 Task: Select a due date automation when advanced on, 2 days after a card is due add dates not starting next week at 11:00 AM.
Action: Mouse moved to (1385, 107)
Screenshot: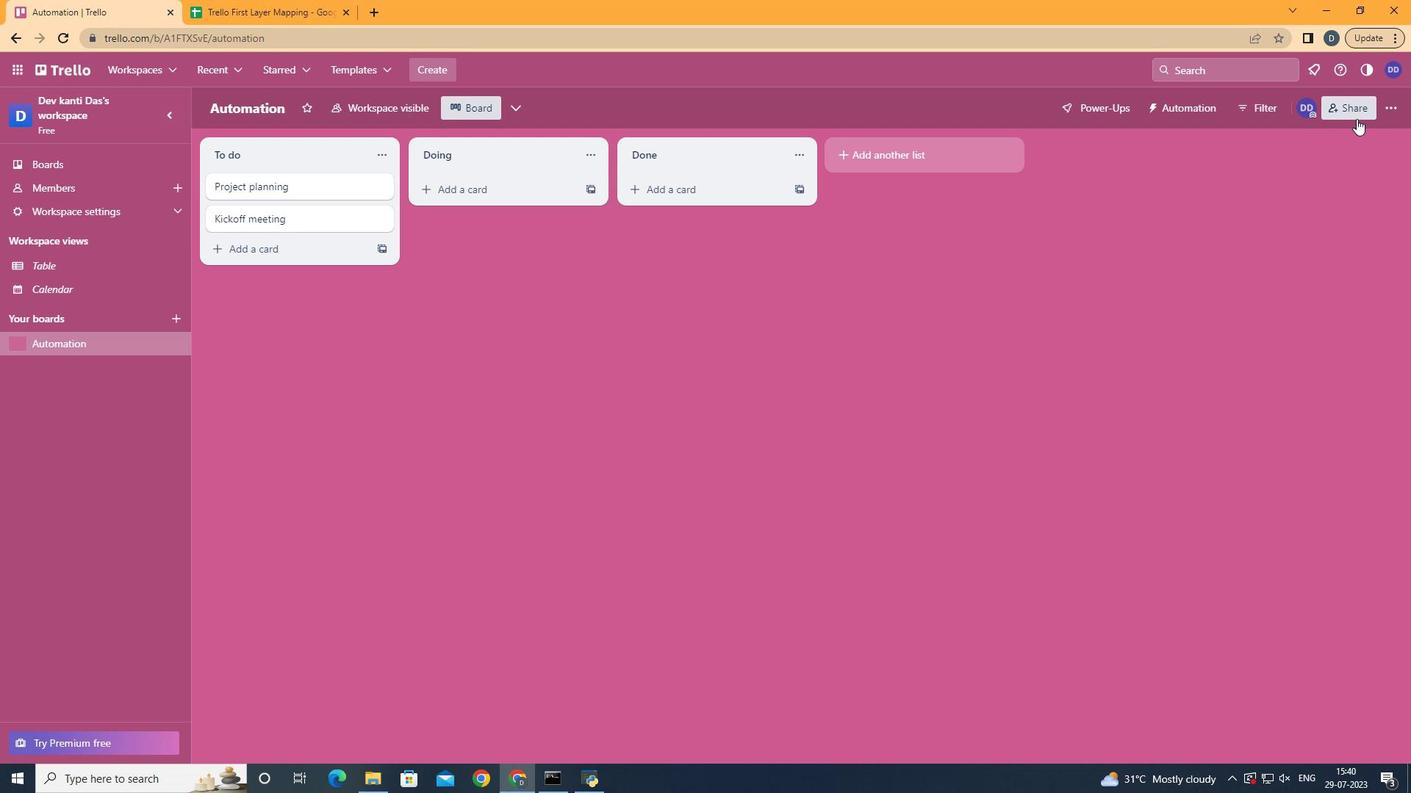 
Action: Mouse pressed left at (1385, 107)
Screenshot: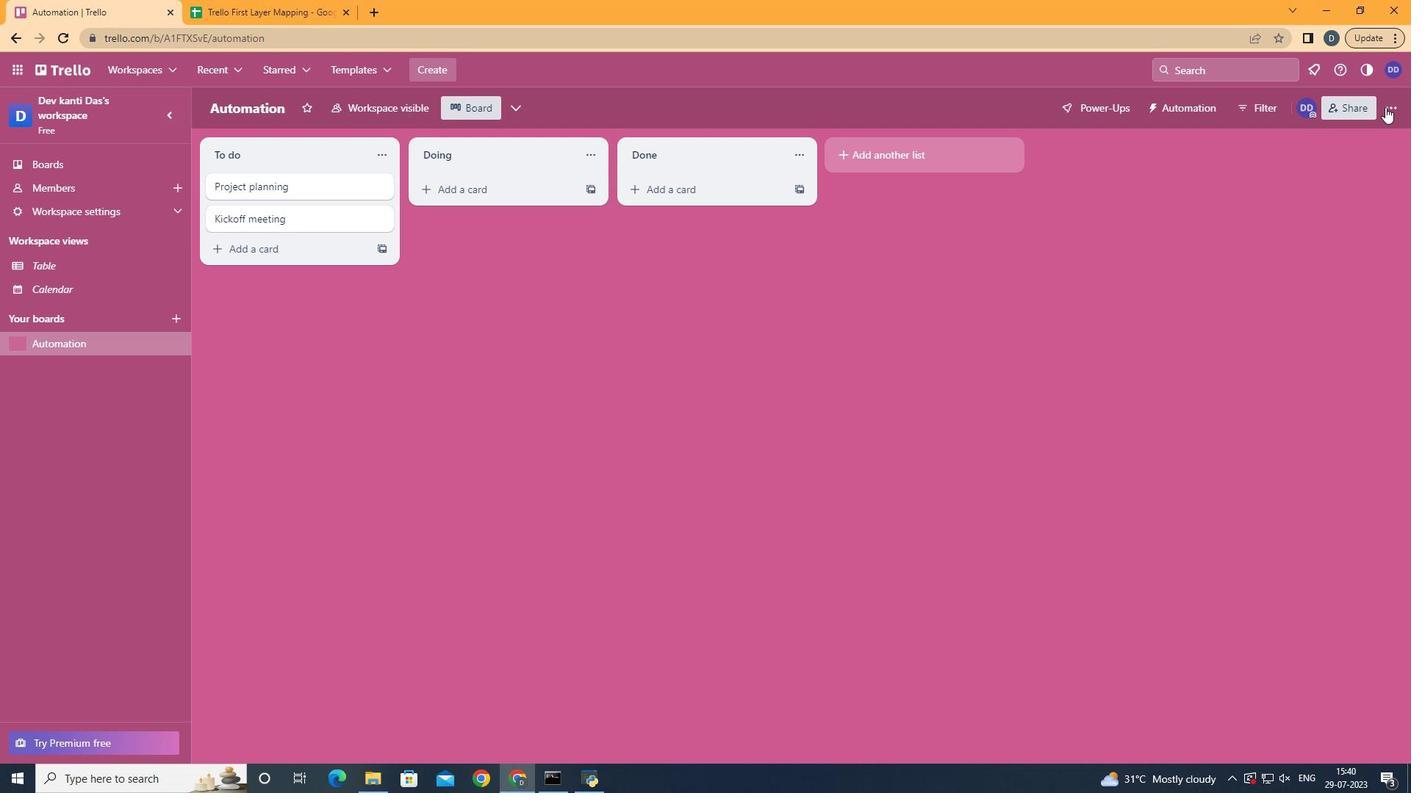 
Action: Mouse moved to (1297, 315)
Screenshot: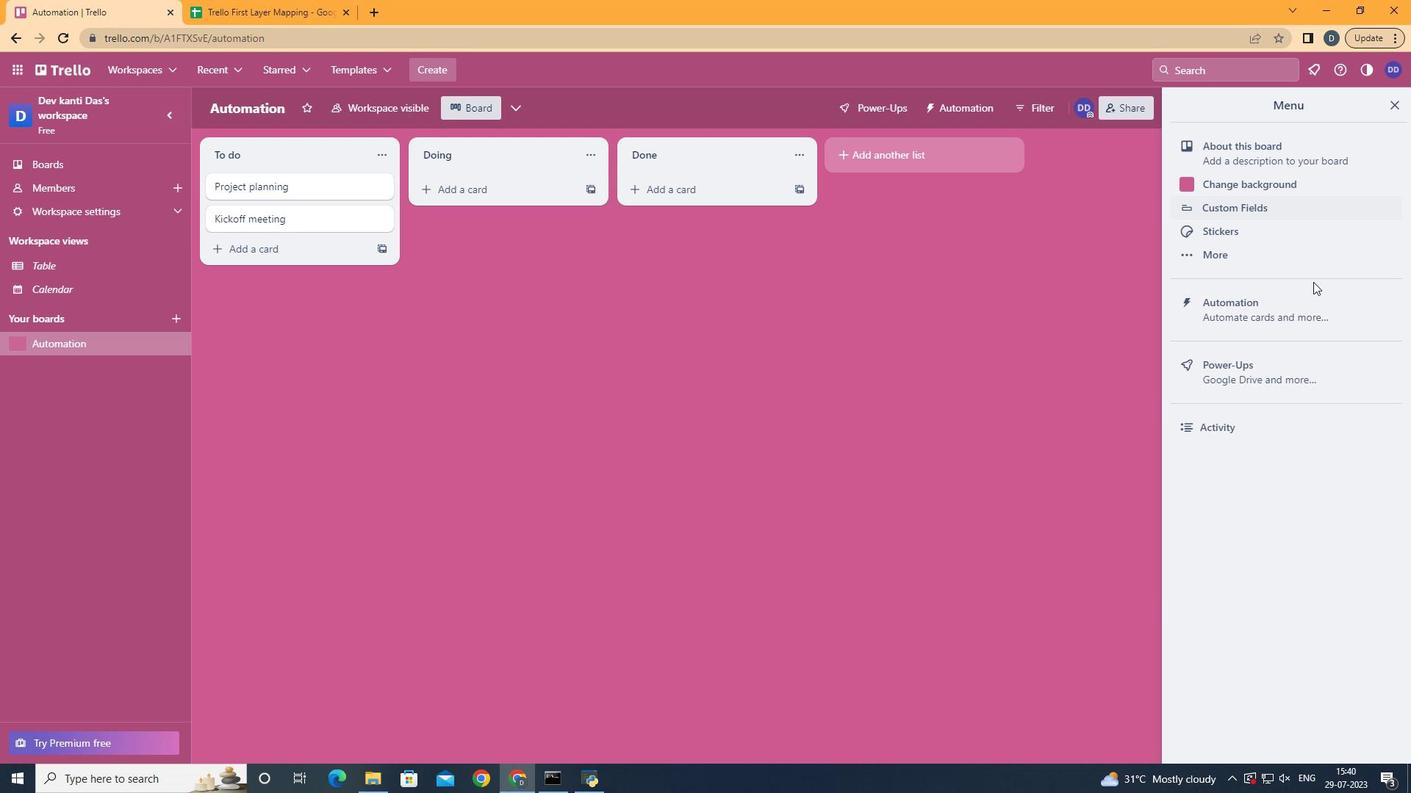 
Action: Mouse pressed left at (1297, 315)
Screenshot: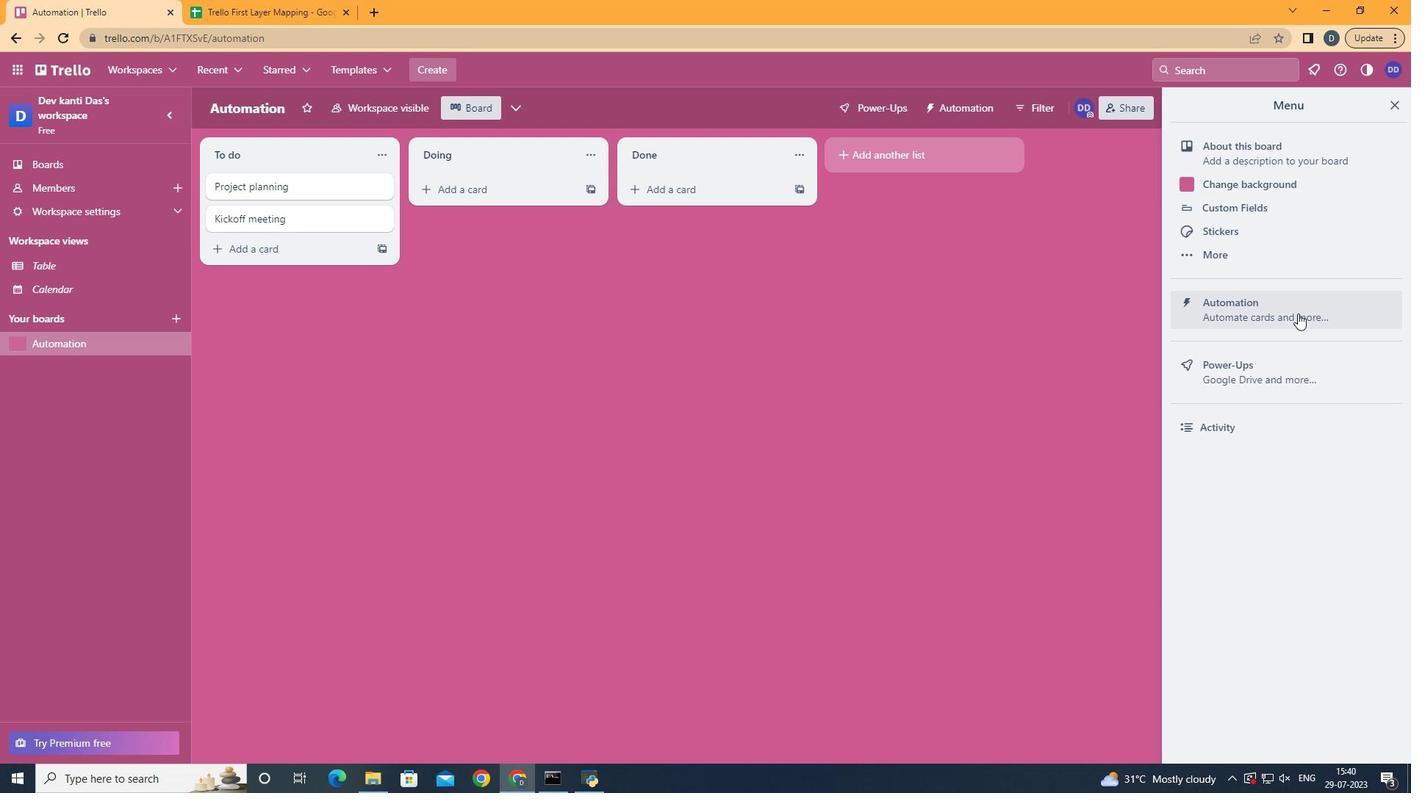 
Action: Mouse moved to (232, 298)
Screenshot: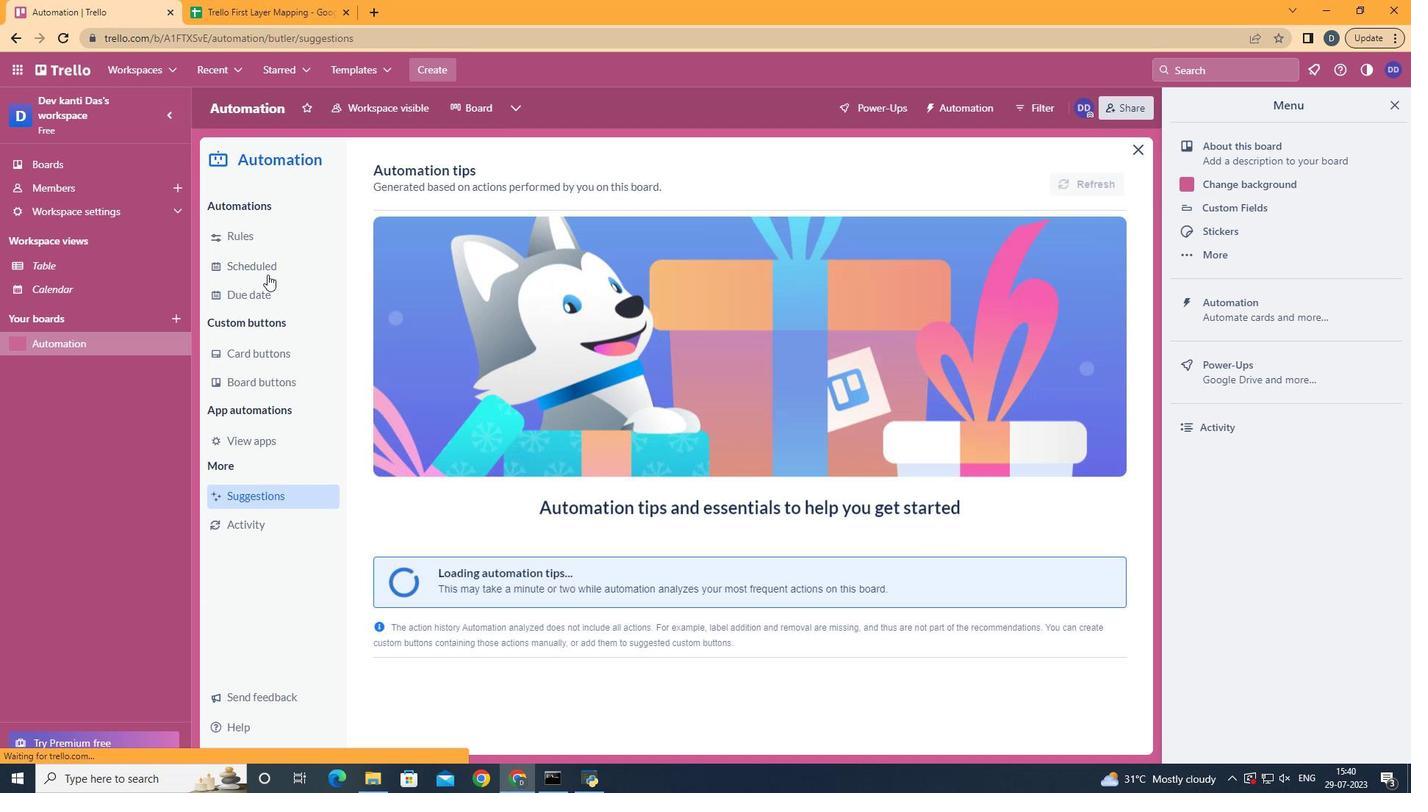 
Action: Mouse pressed left at (232, 298)
Screenshot: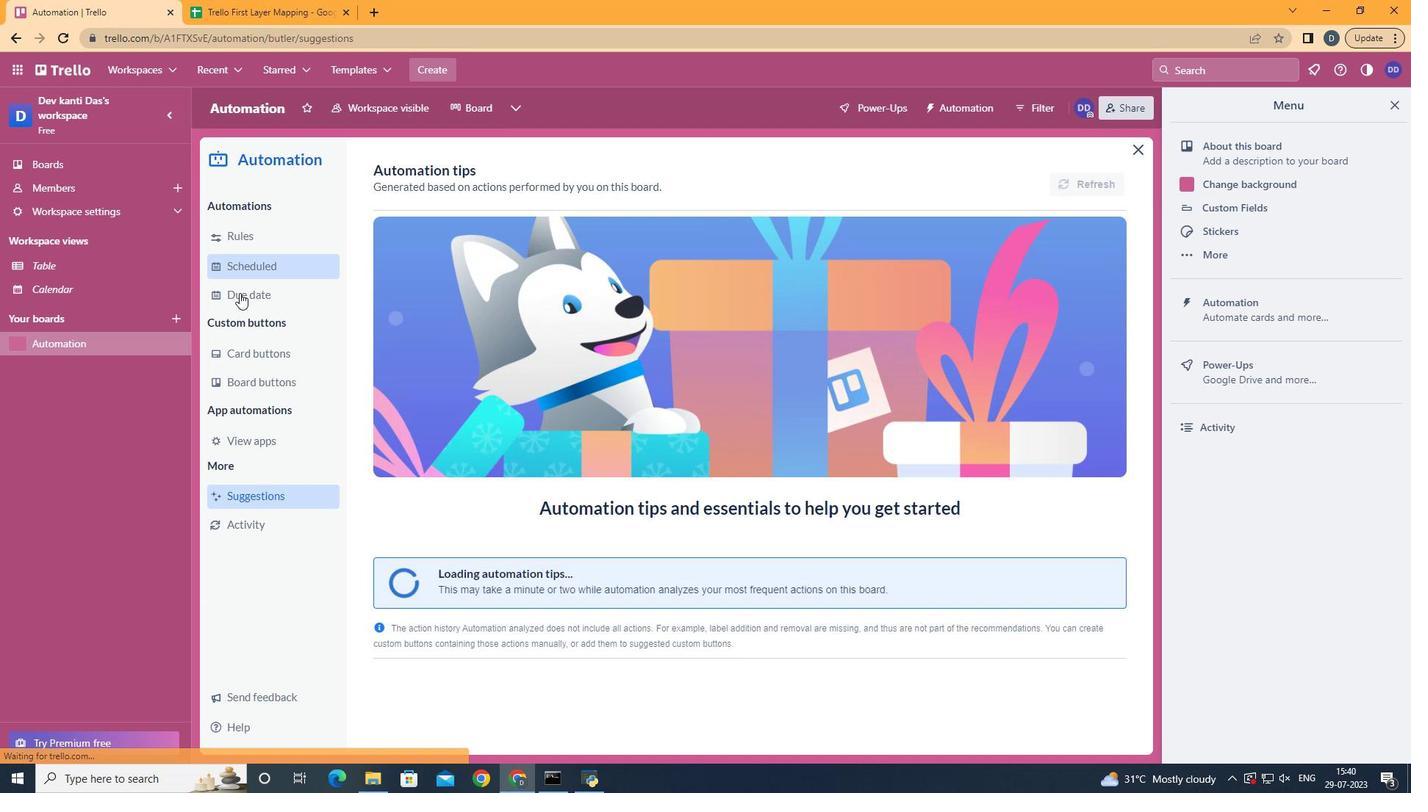 
Action: Mouse moved to (1048, 171)
Screenshot: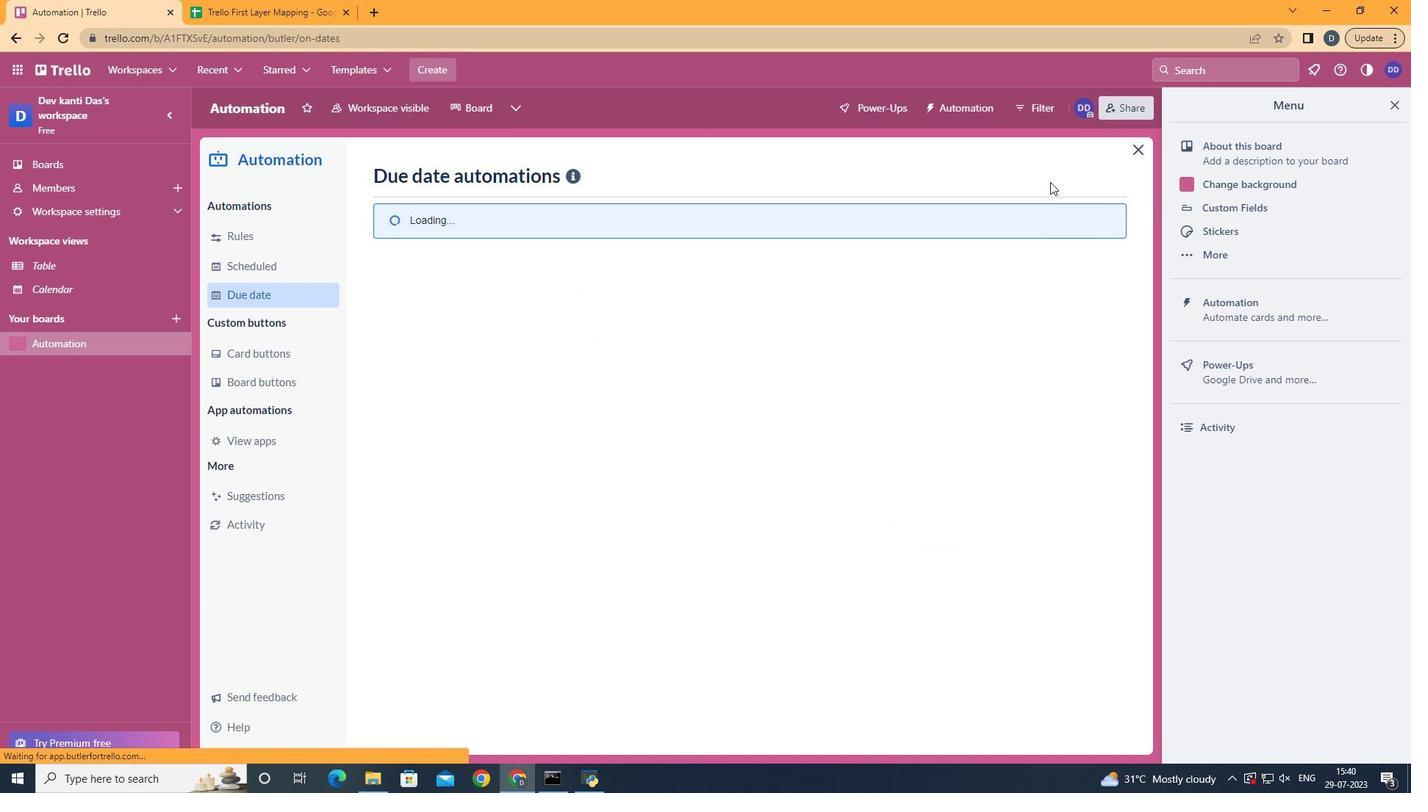 
Action: Mouse pressed left at (1048, 171)
Screenshot: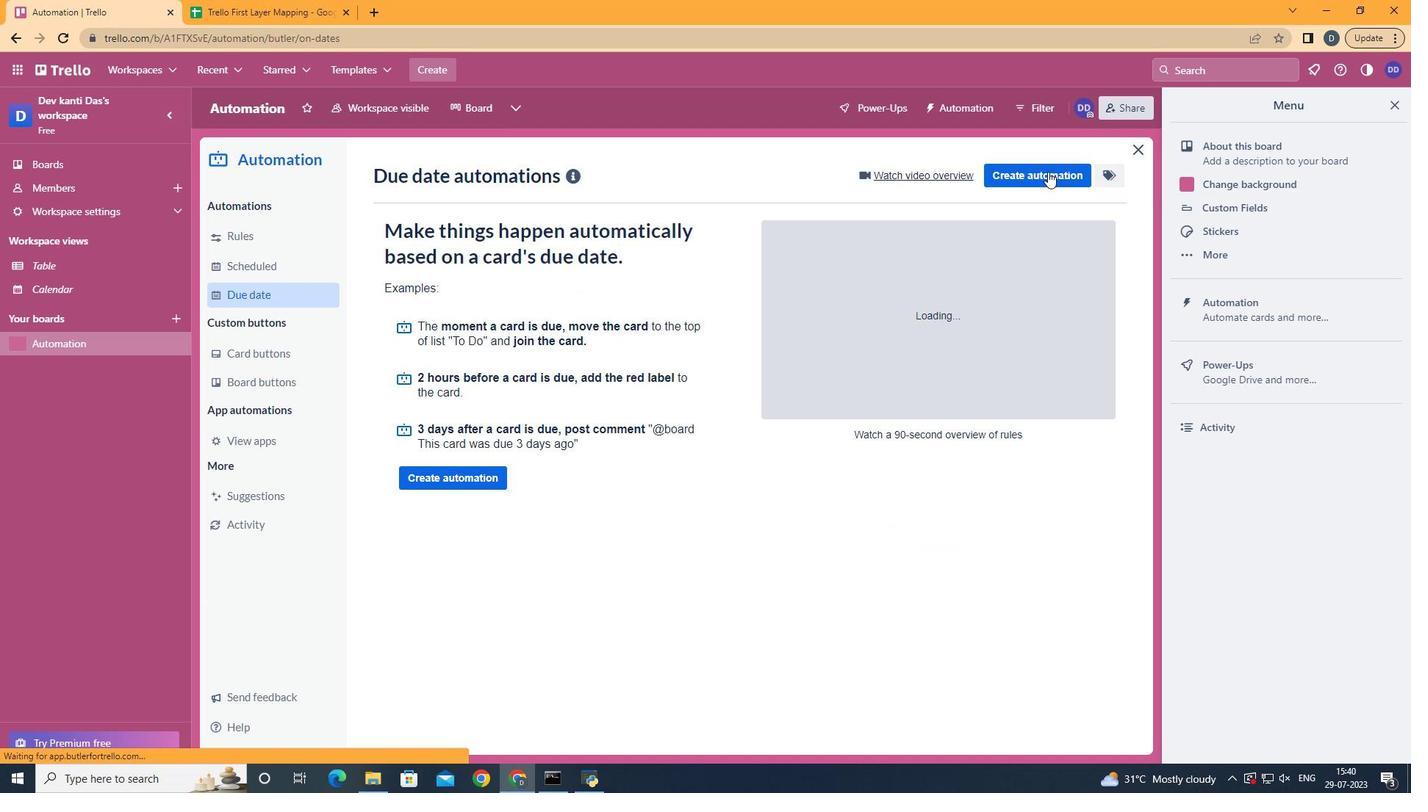 
Action: Mouse moved to (816, 307)
Screenshot: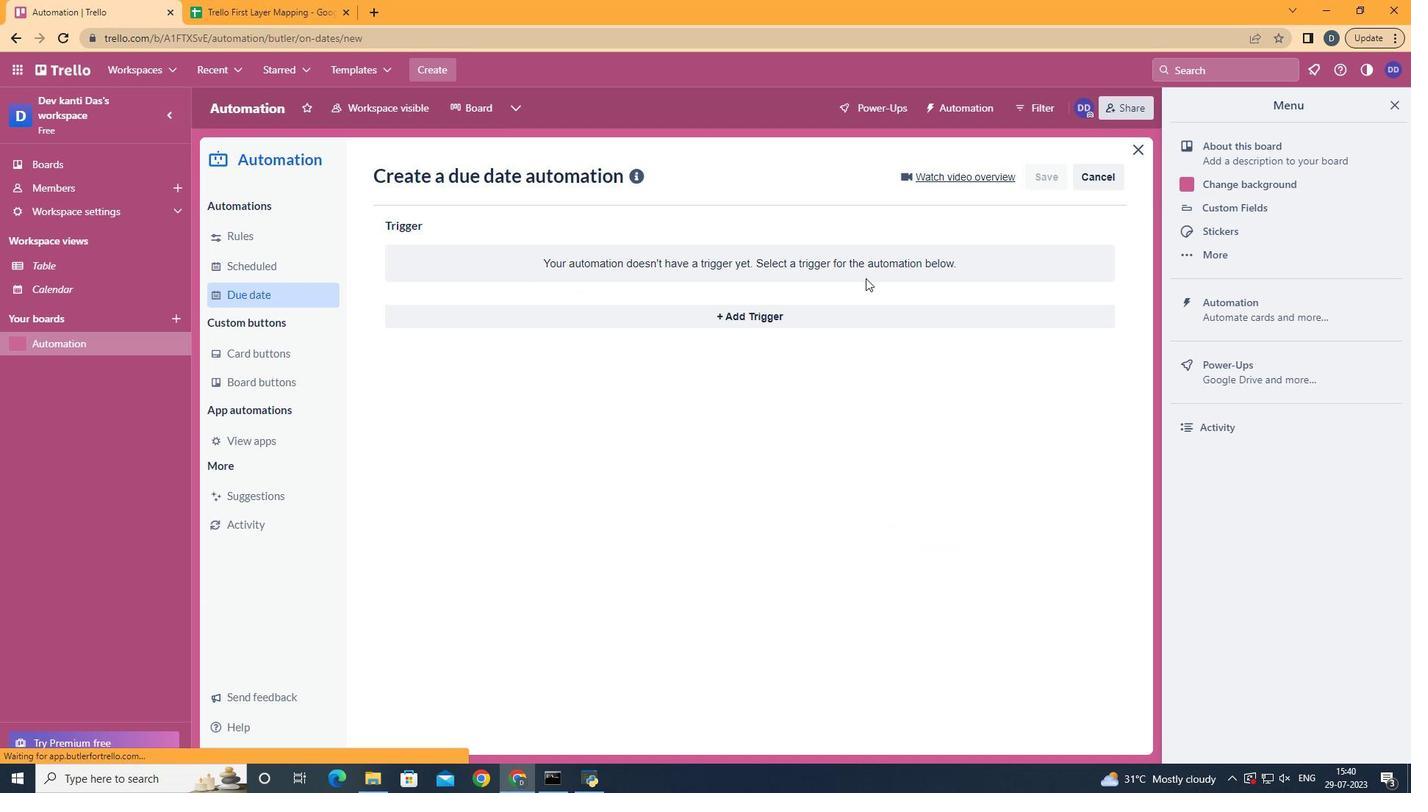 
Action: Mouse pressed left at (816, 307)
Screenshot: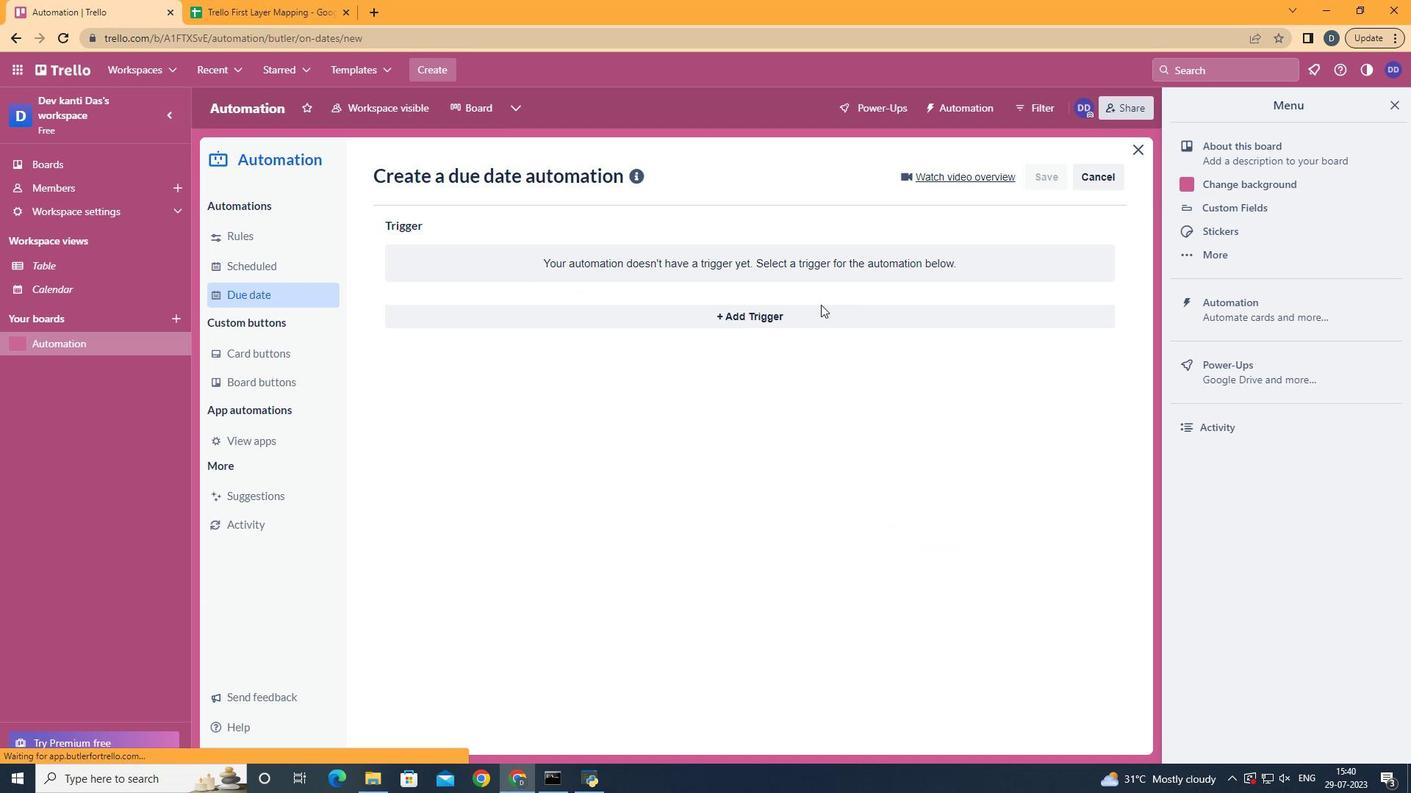 
Action: Mouse moved to (522, 600)
Screenshot: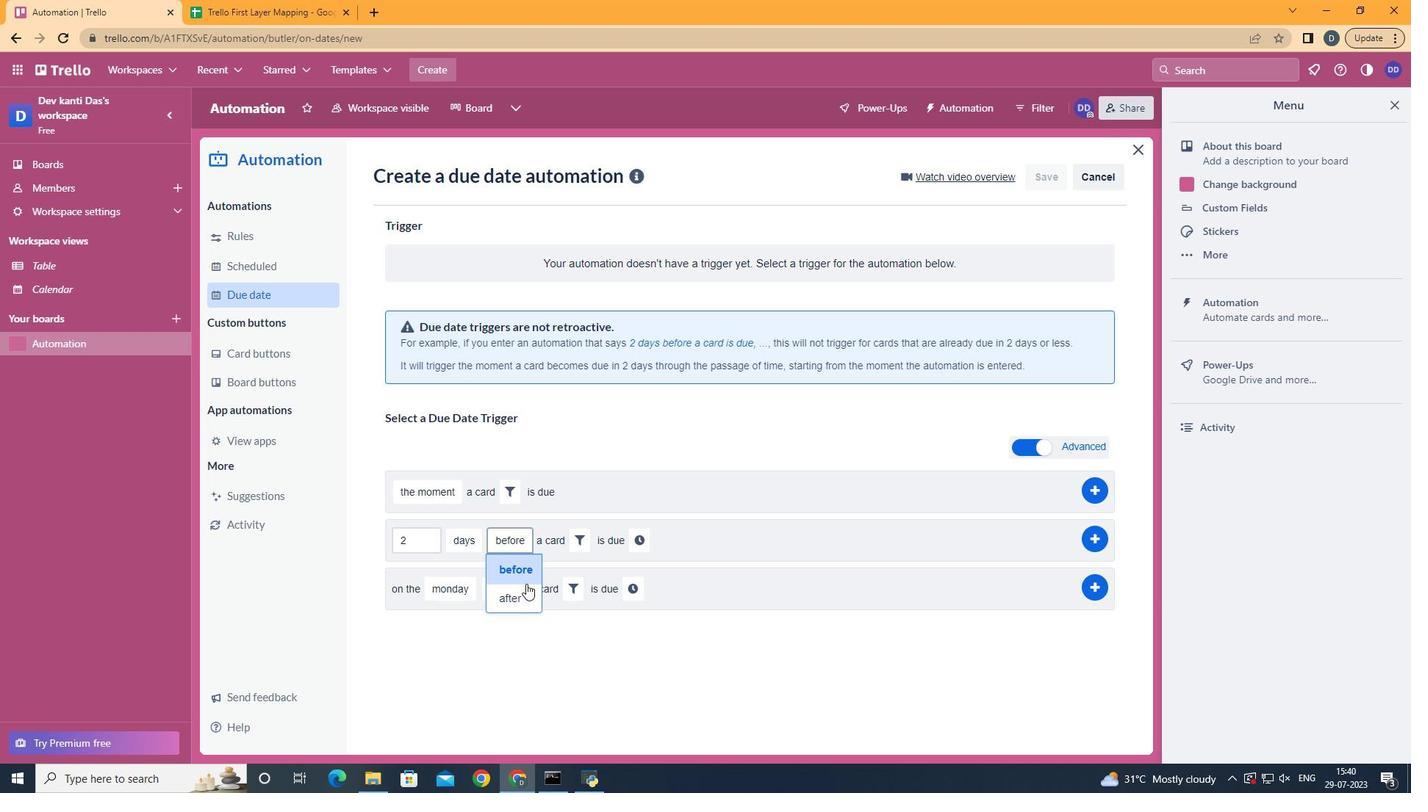 
Action: Mouse pressed left at (522, 600)
Screenshot: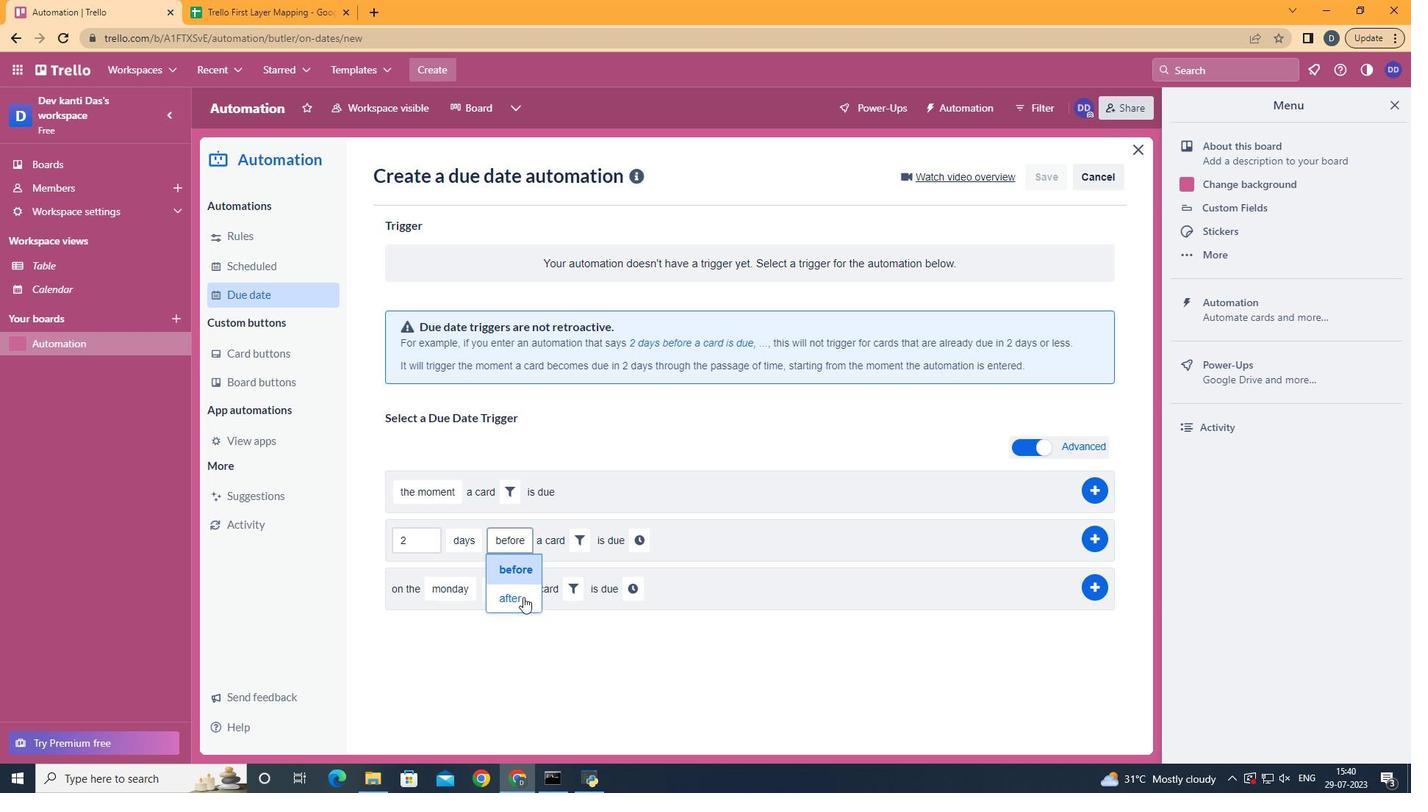 
Action: Mouse moved to (579, 540)
Screenshot: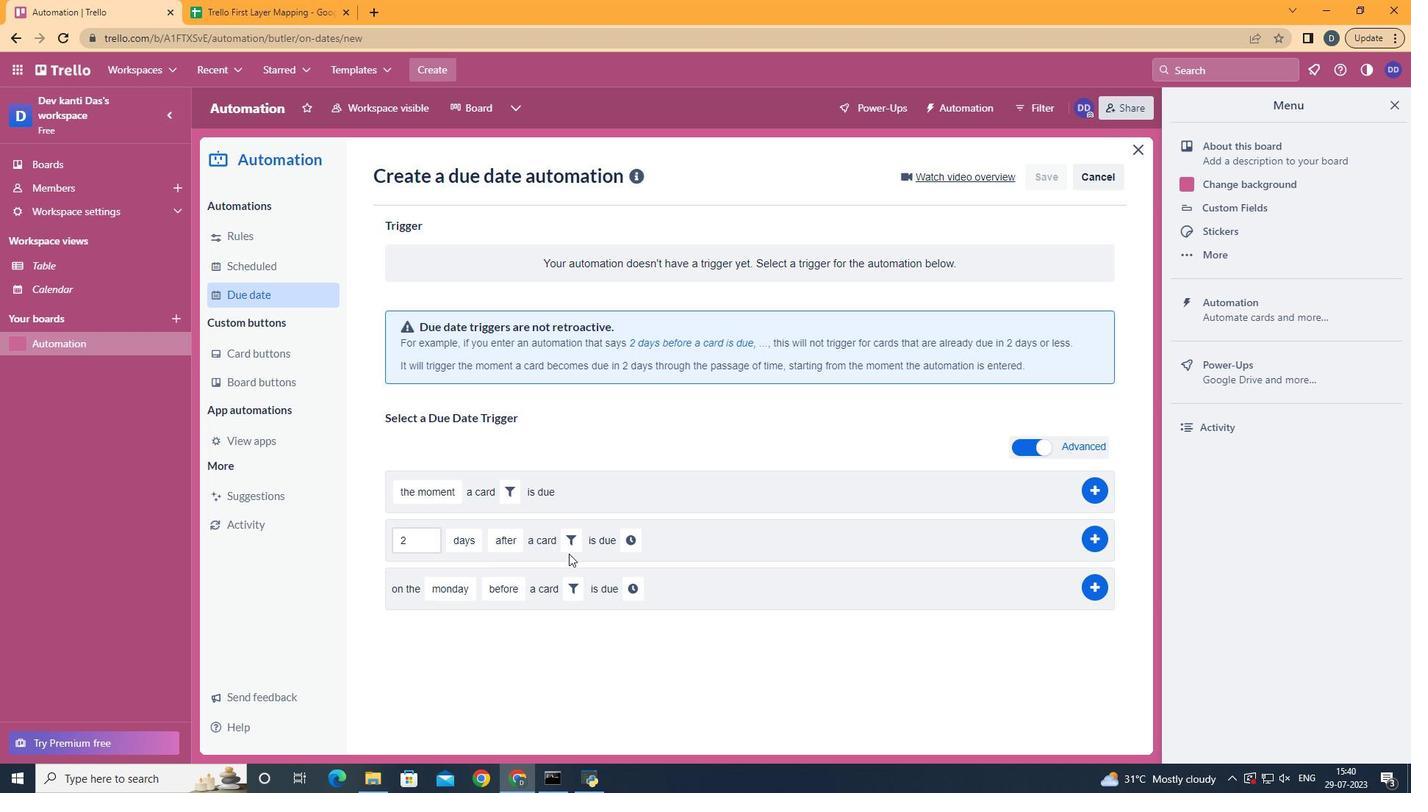 
Action: Mouse pressed left at (579, 540)
Screenshot: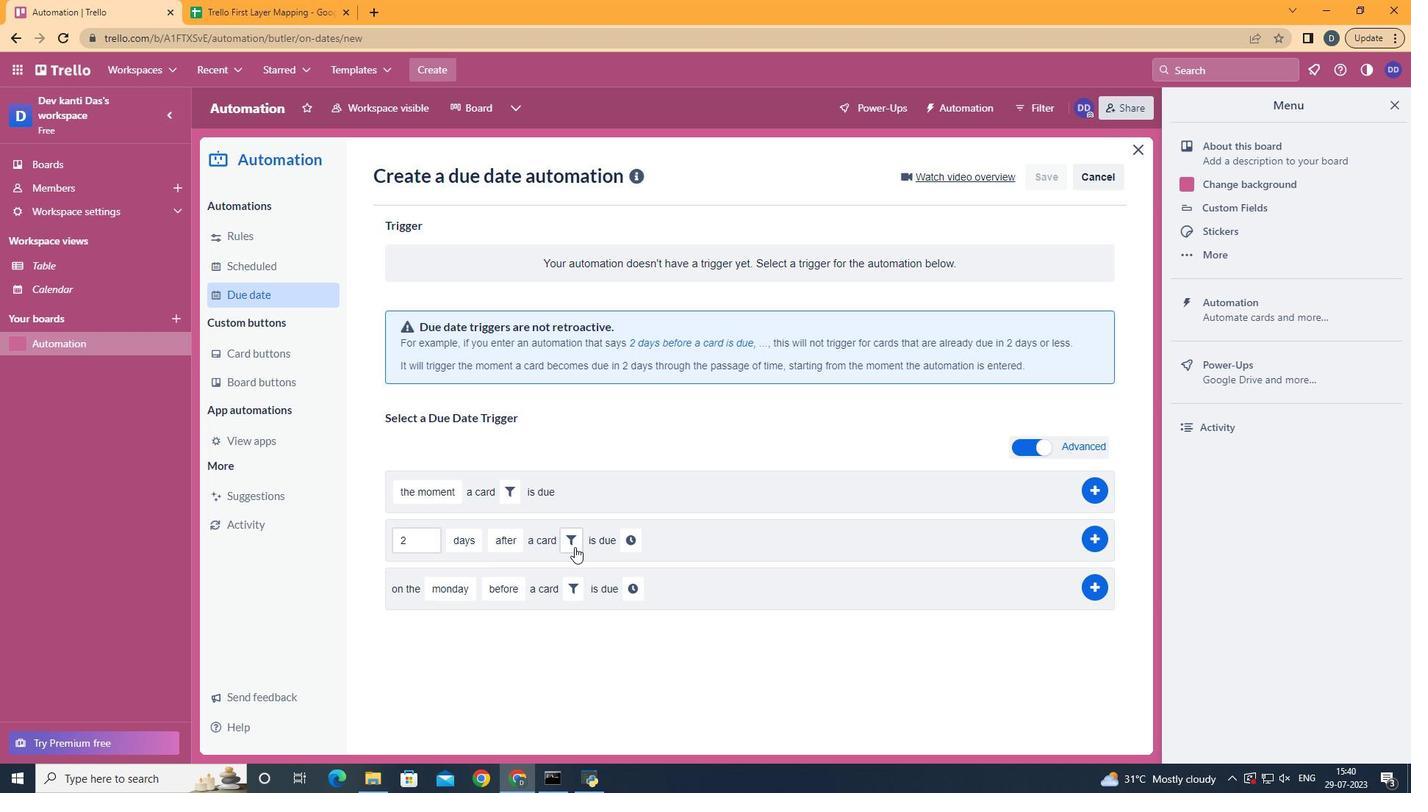 
Action: Mouse moved to (660, 587)
Screenshot: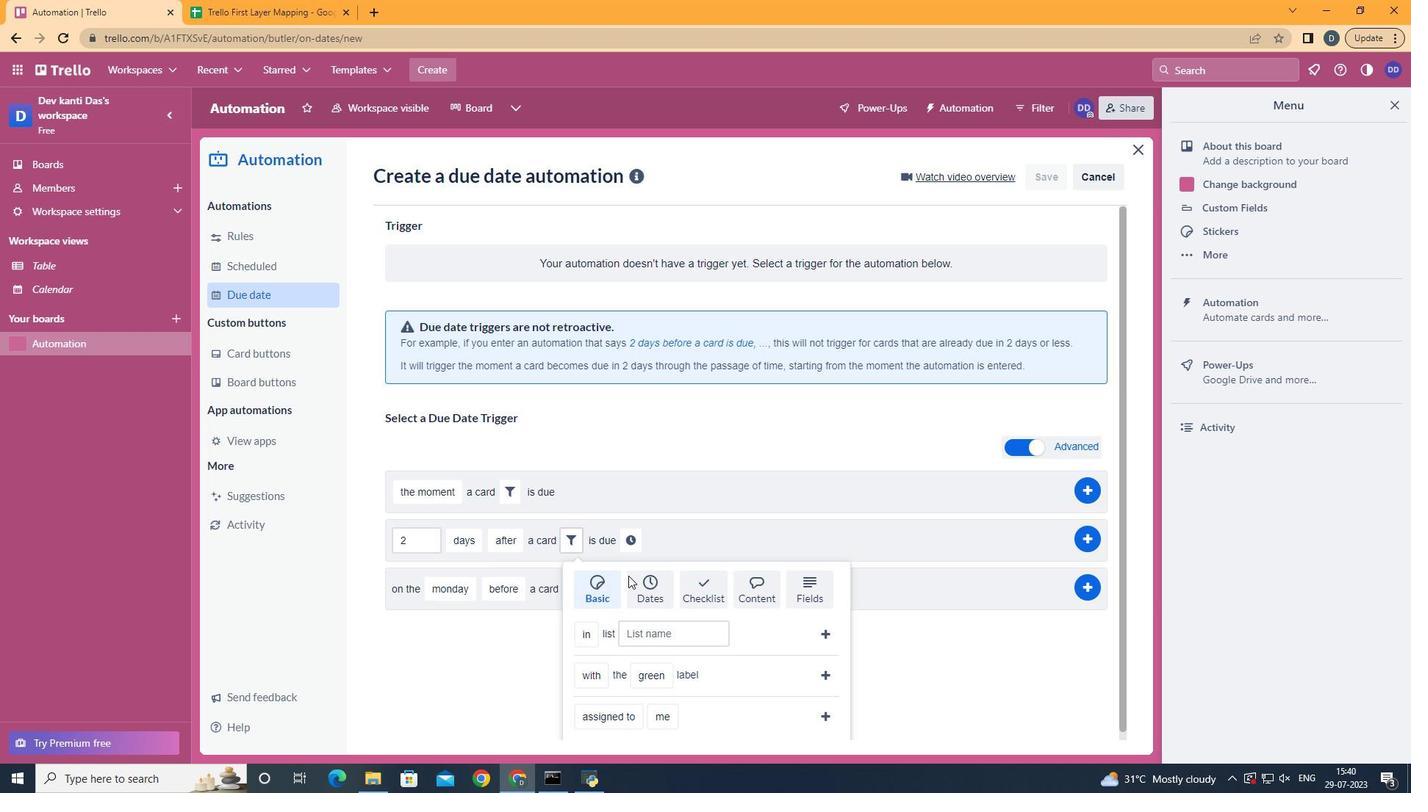
Action: Mouse pressed left at (660, 587)
Screenshot: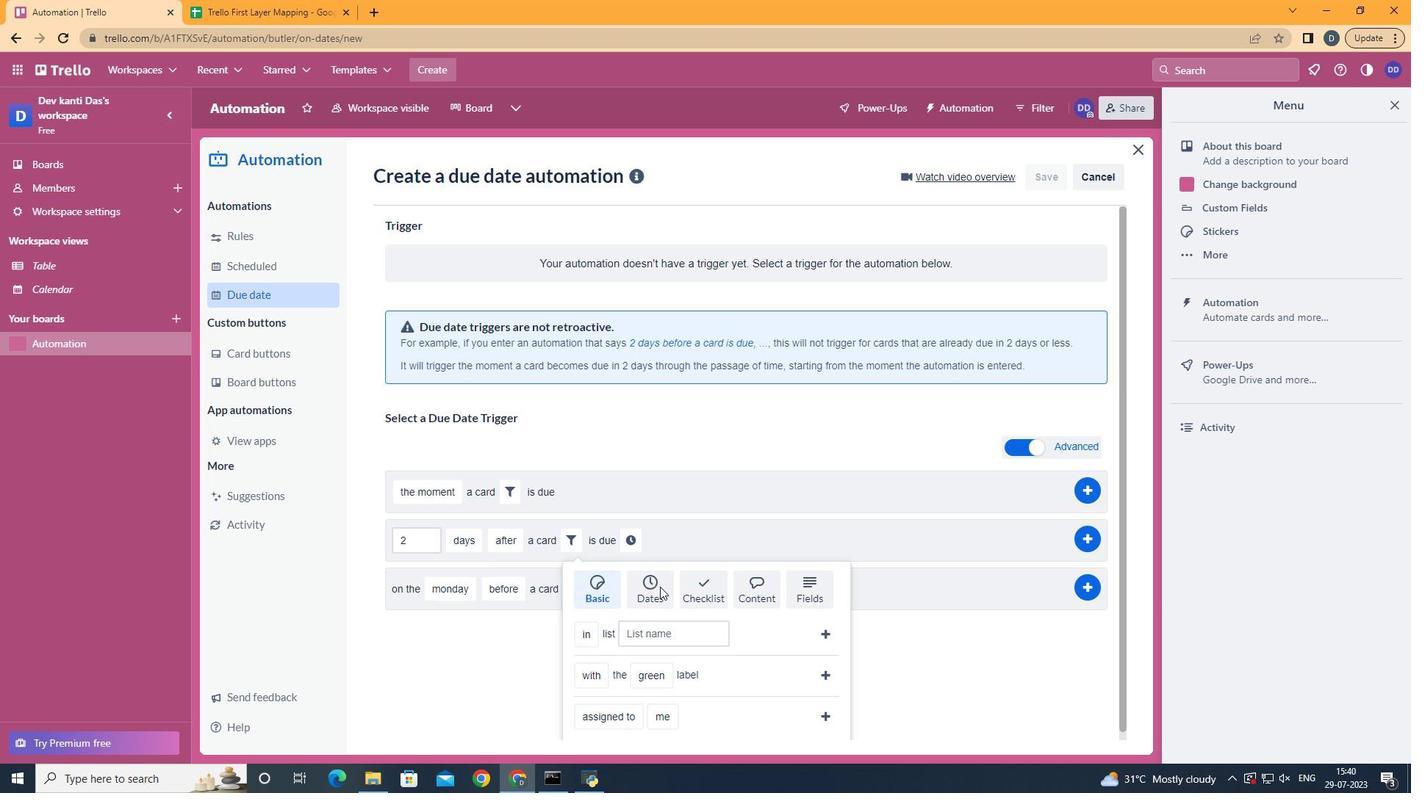 
Action: Mouse scrolled (660, 586) with delta (0, 0)
Screenshot: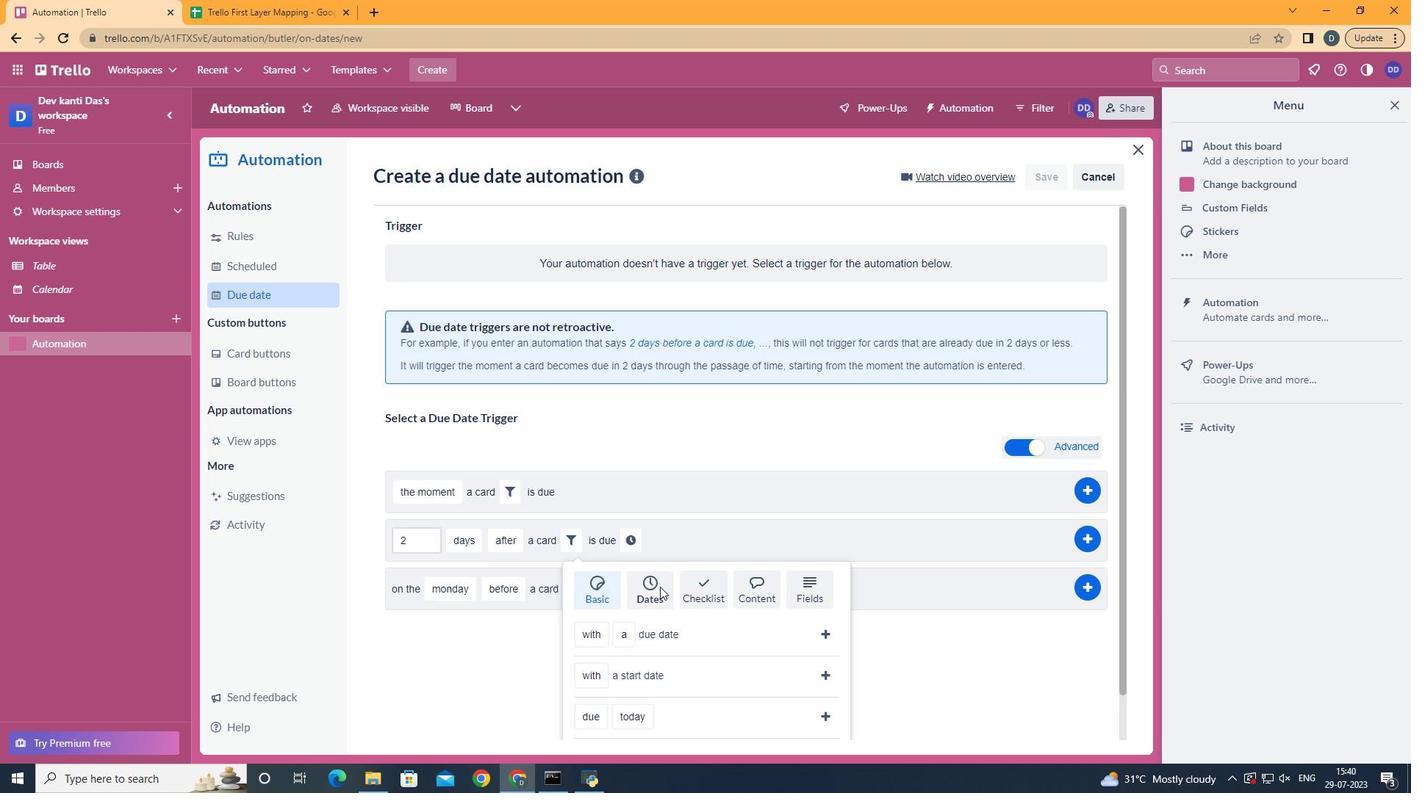 
Action: Mouse scrolled (660, 586) with delta (0, 0)
Screenshot: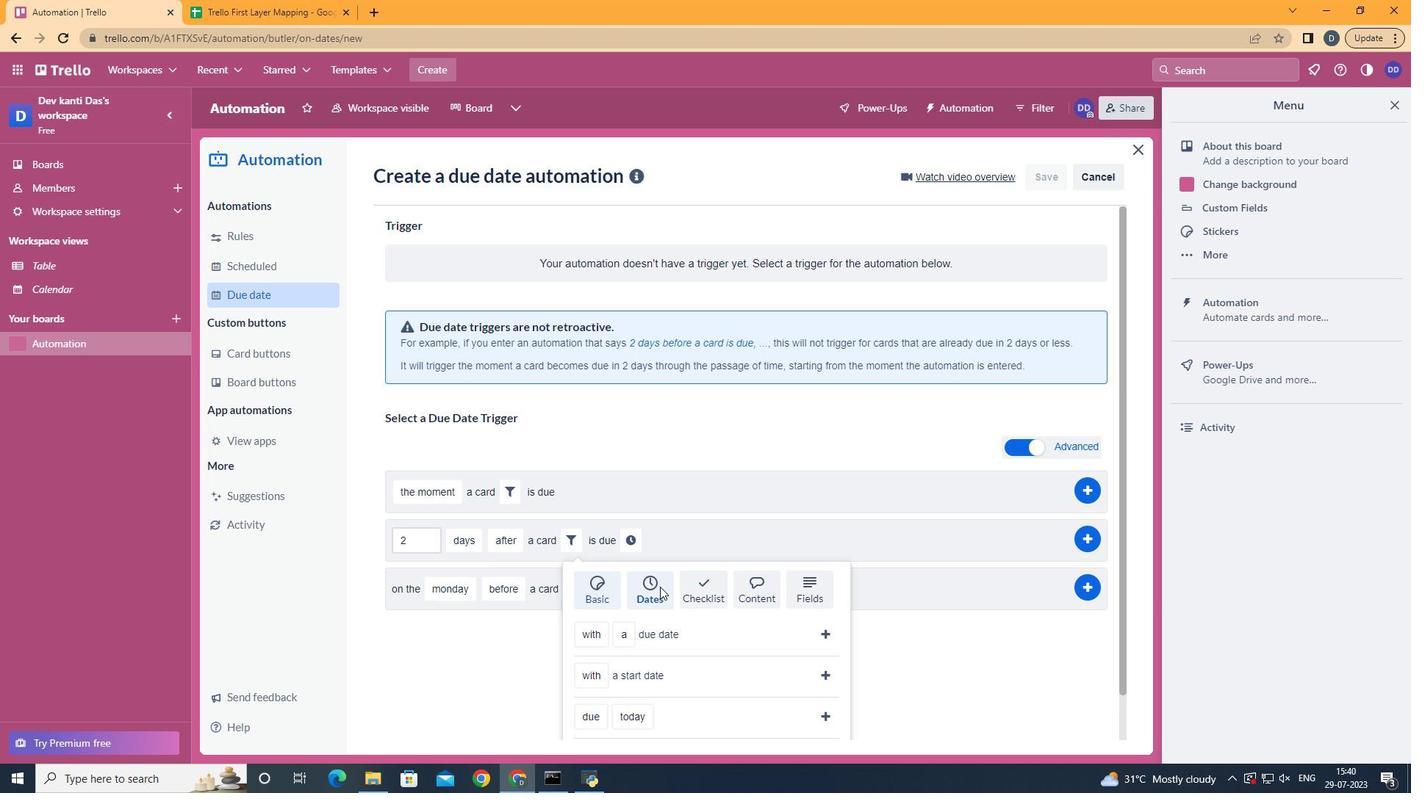 
Action: Mouse scrolled (660, 586) with delta (0, 0)
Screenshot: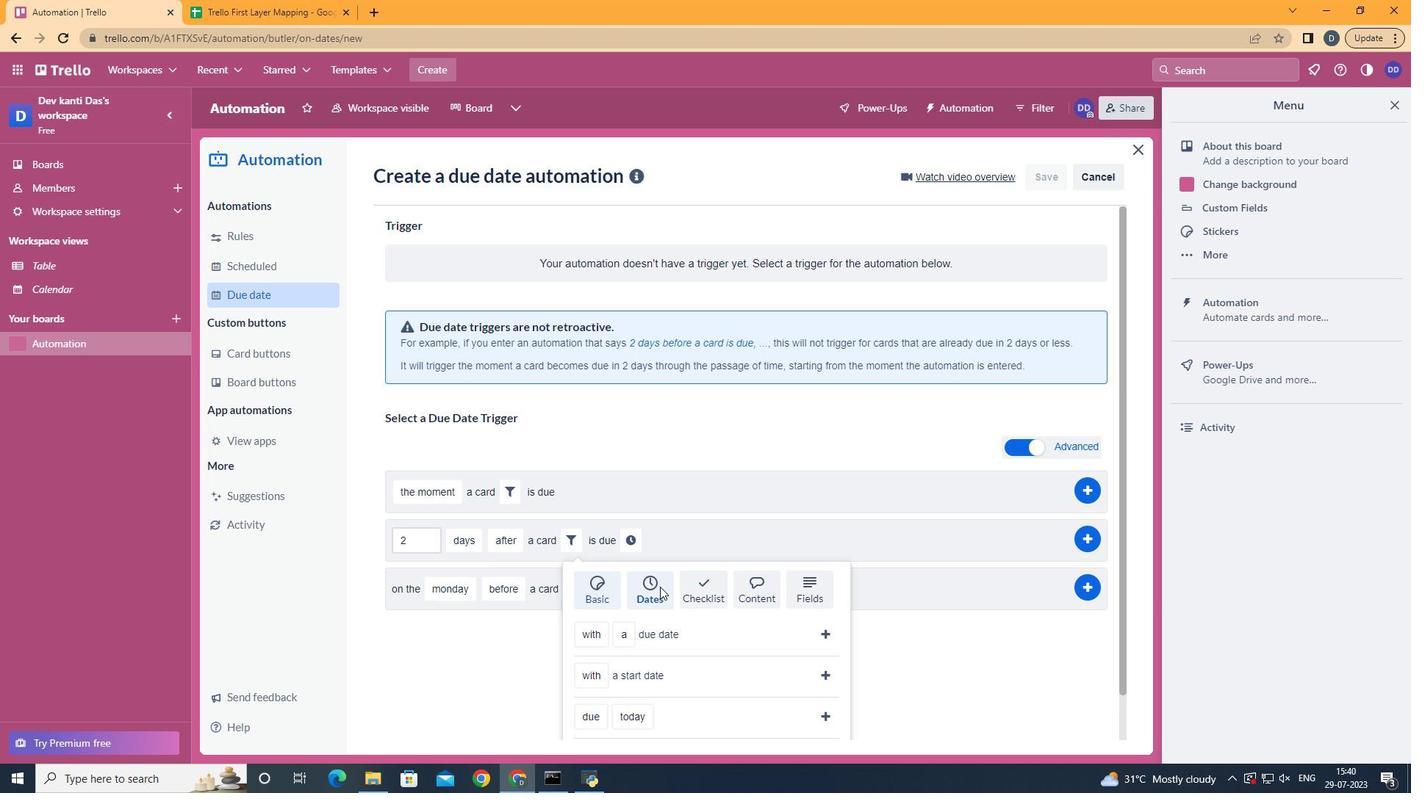 
Action: Mouse scrolled (660, 586) with delta (0, 0)
Screenshot: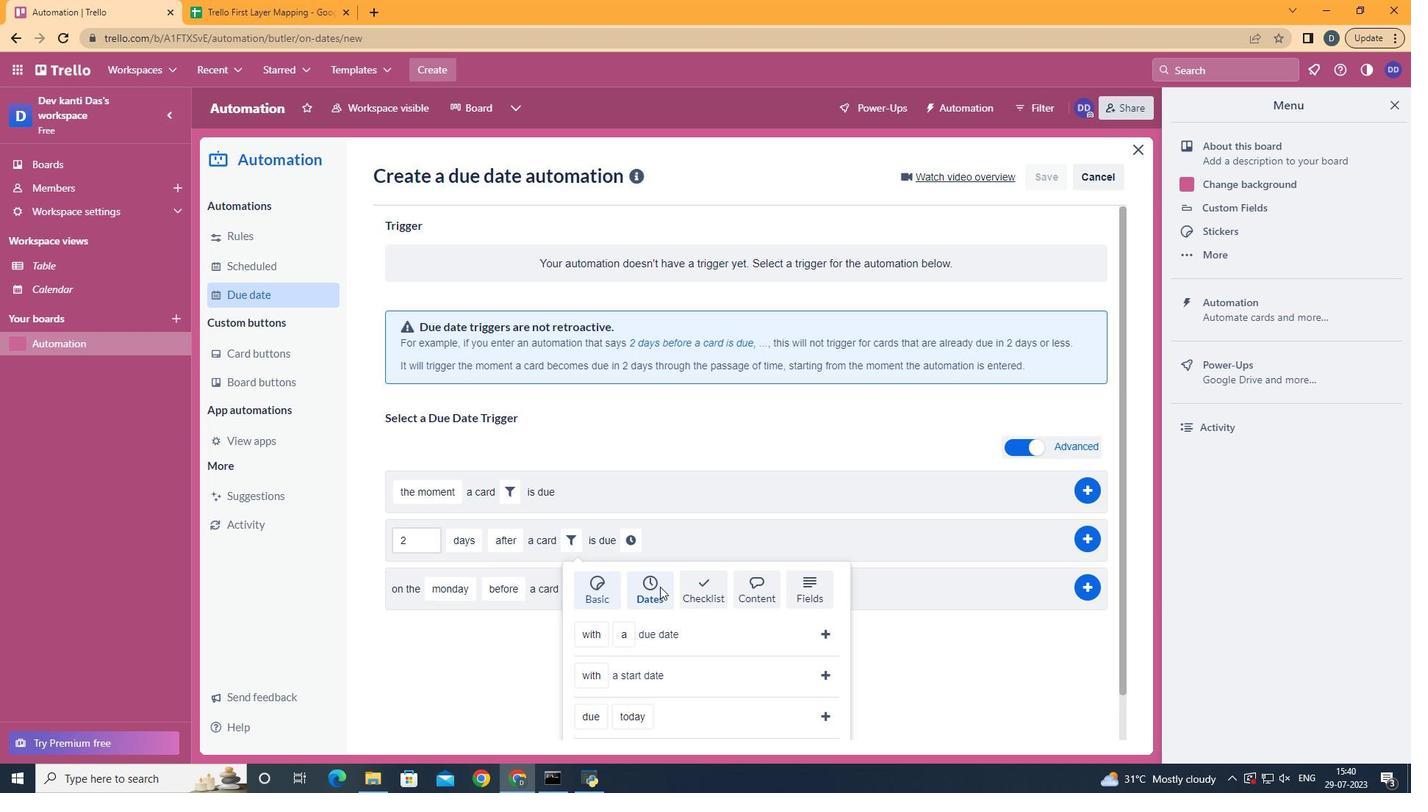 
Action: Mouse scrolled (660, 586) with delta (0, 0)
Screenshot: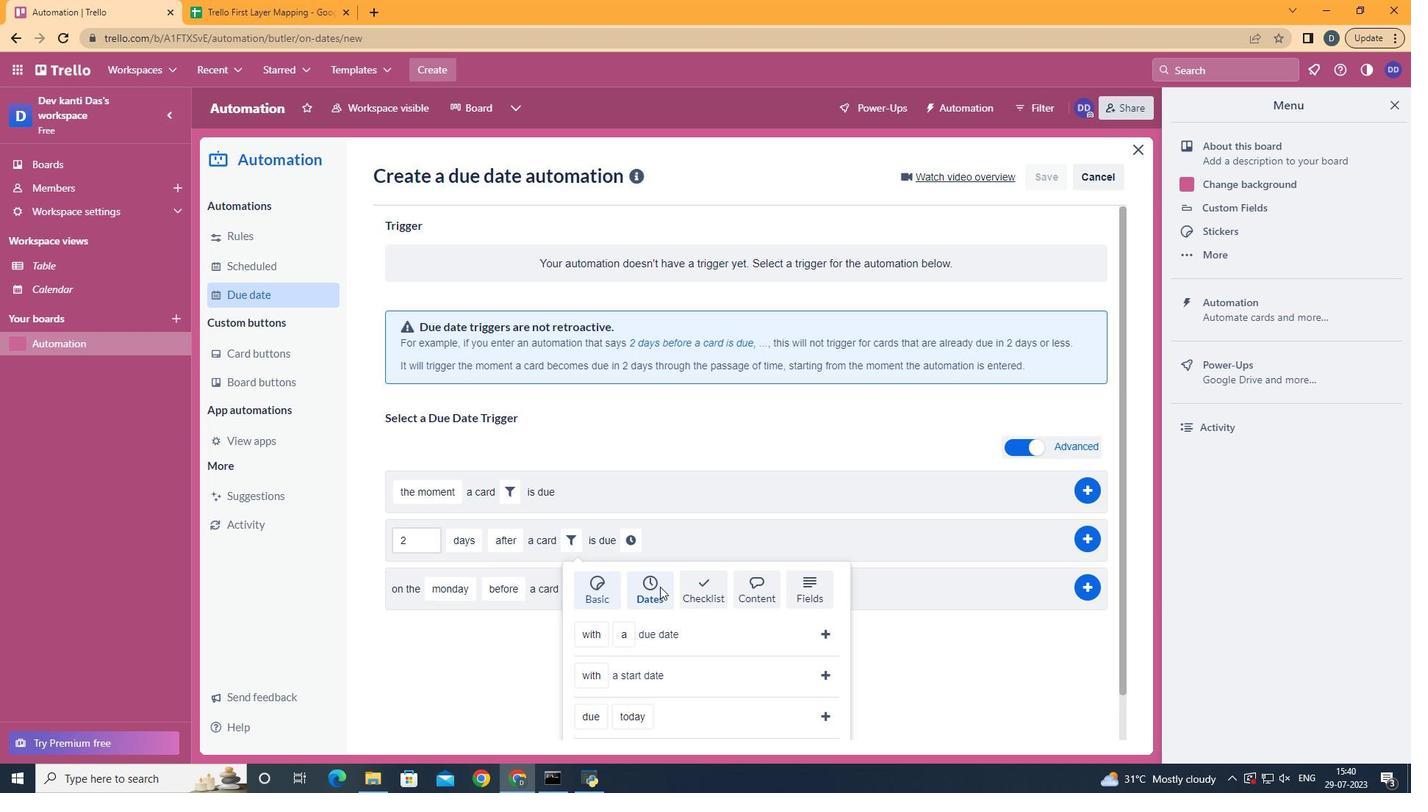 
Action: Mouse moved to (612, 647)
Screenshot: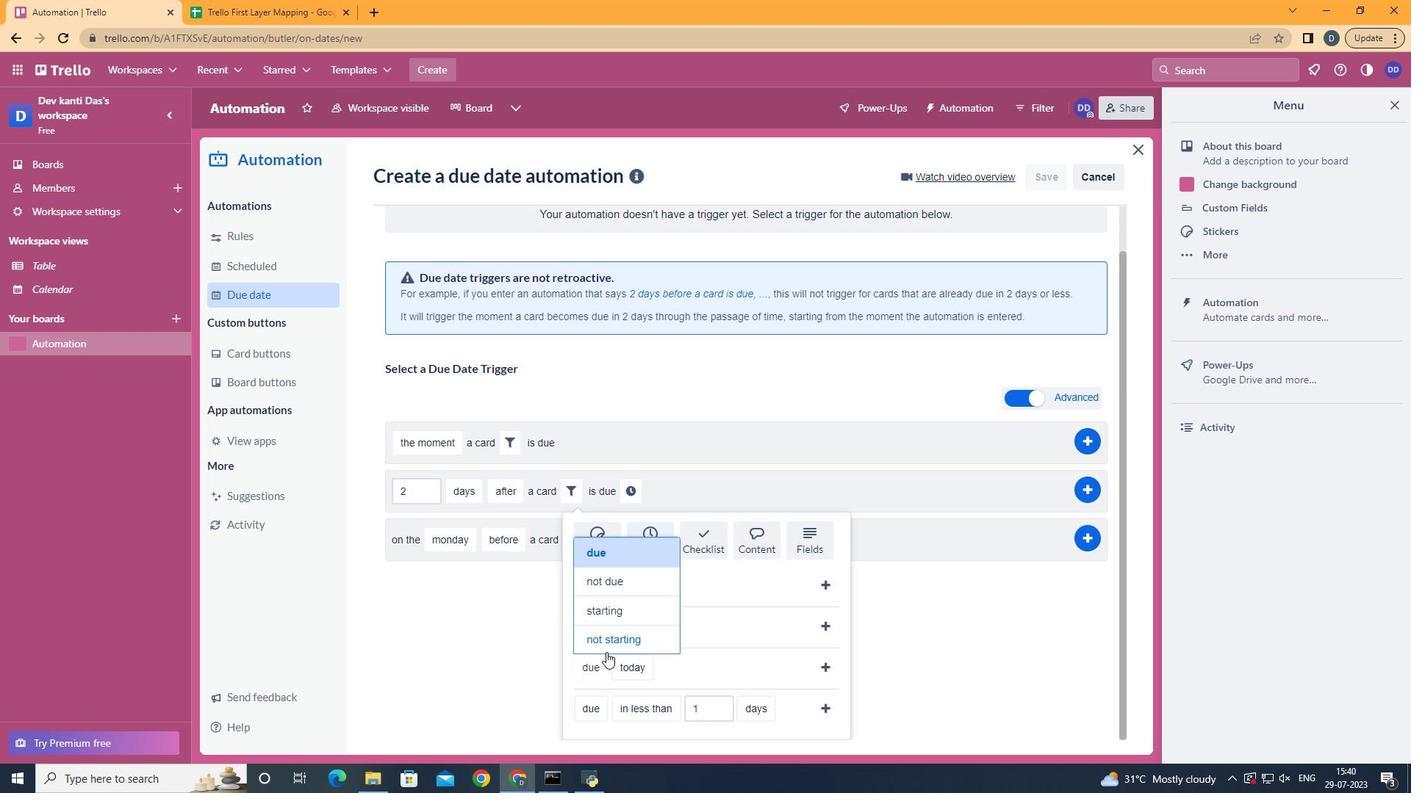 
Action: Mouse pressed left at (612, 647)
Screenshot: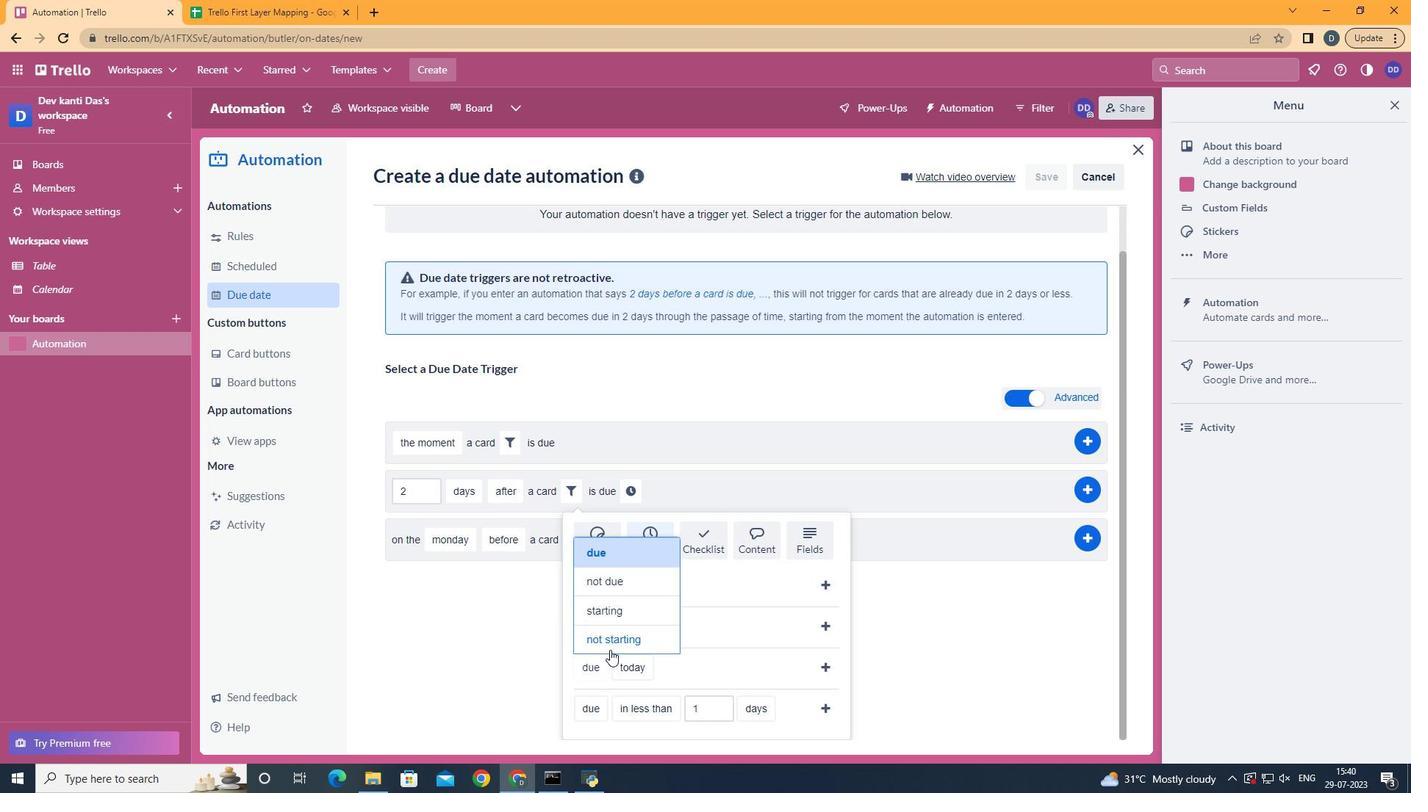 
Action: Mouse moved to (666, 673)
Screenshot: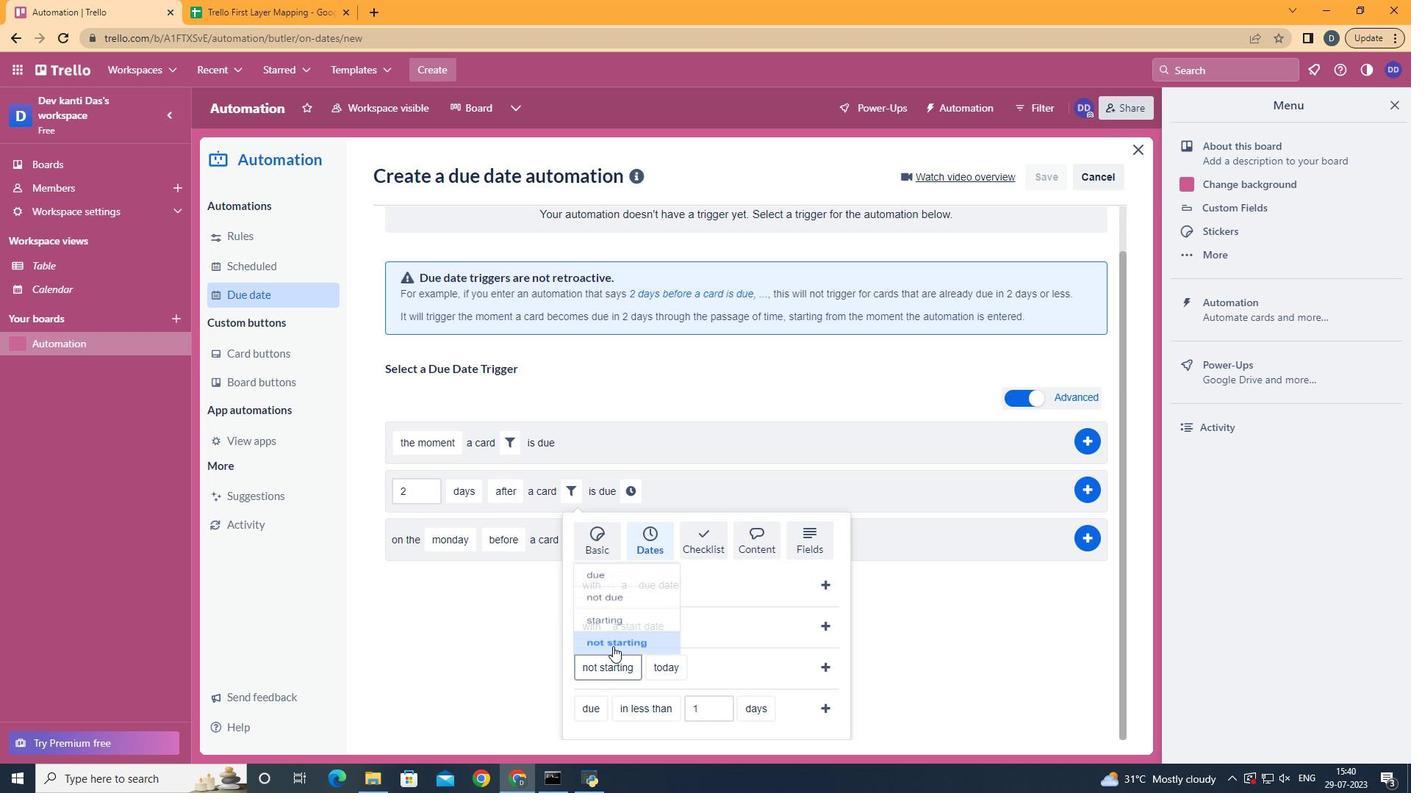 
Action: Mouse pressed left at (666, 673)
Screenshot: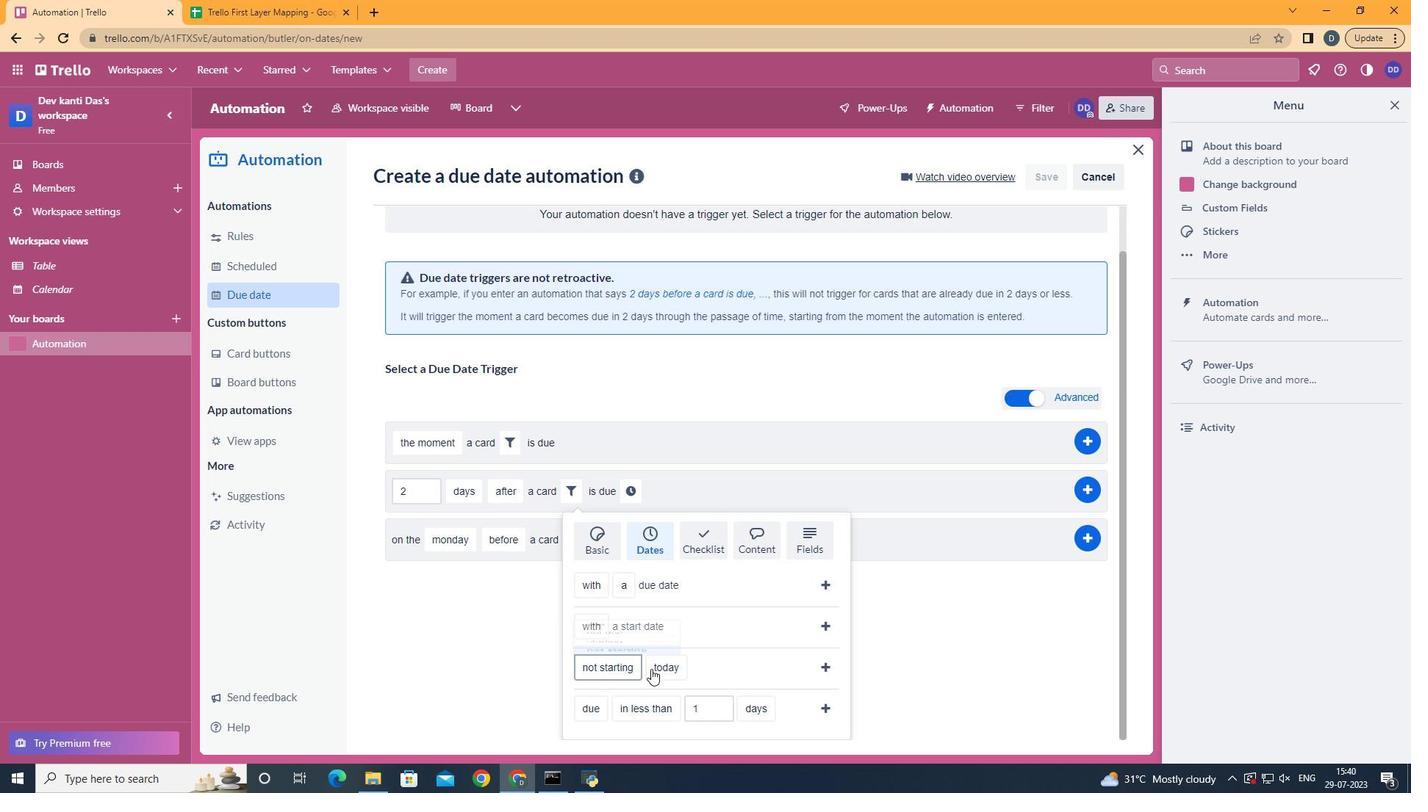 
Action: Mouse moved to (696, 584)
Screenshot: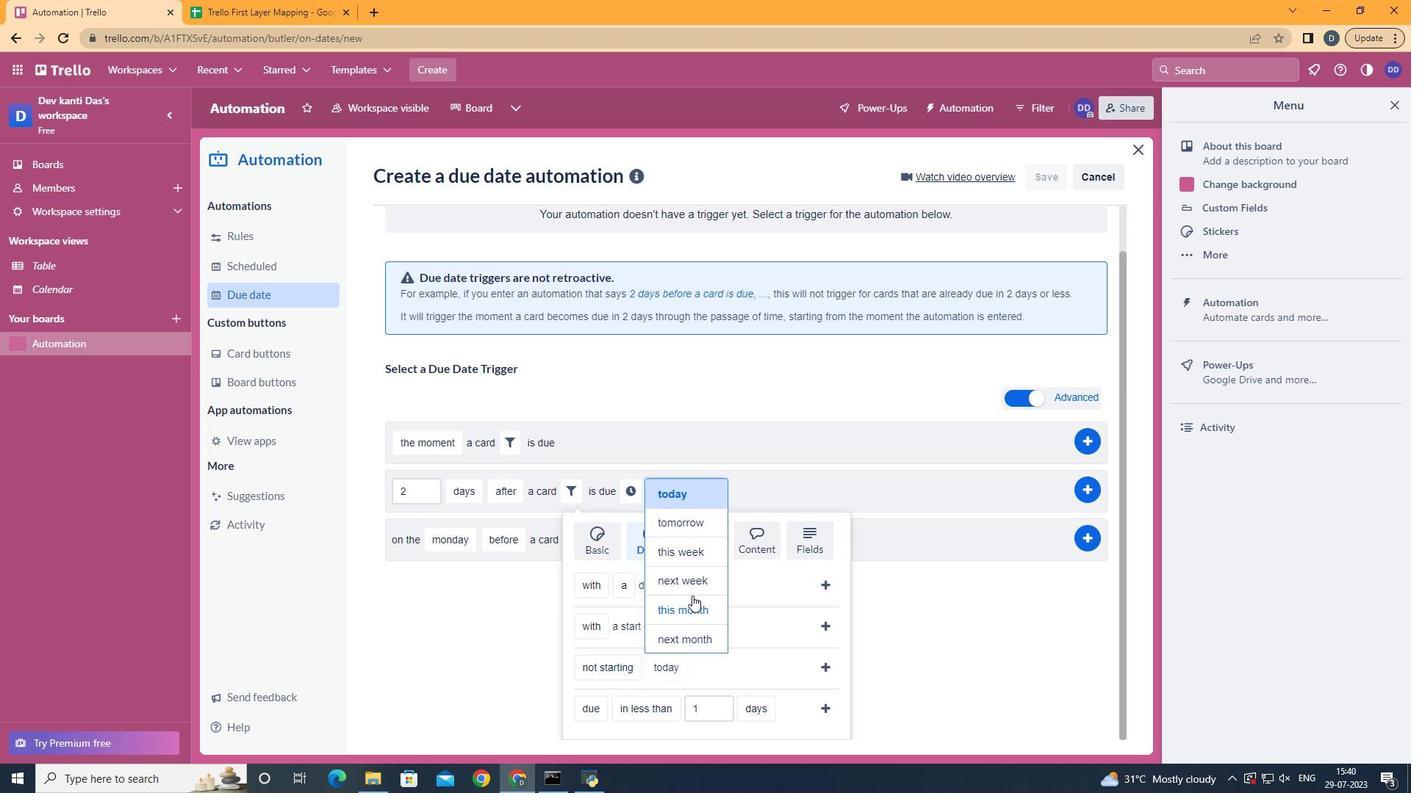 
Action: Mouse pressed left at (696, 584)
Screenshot: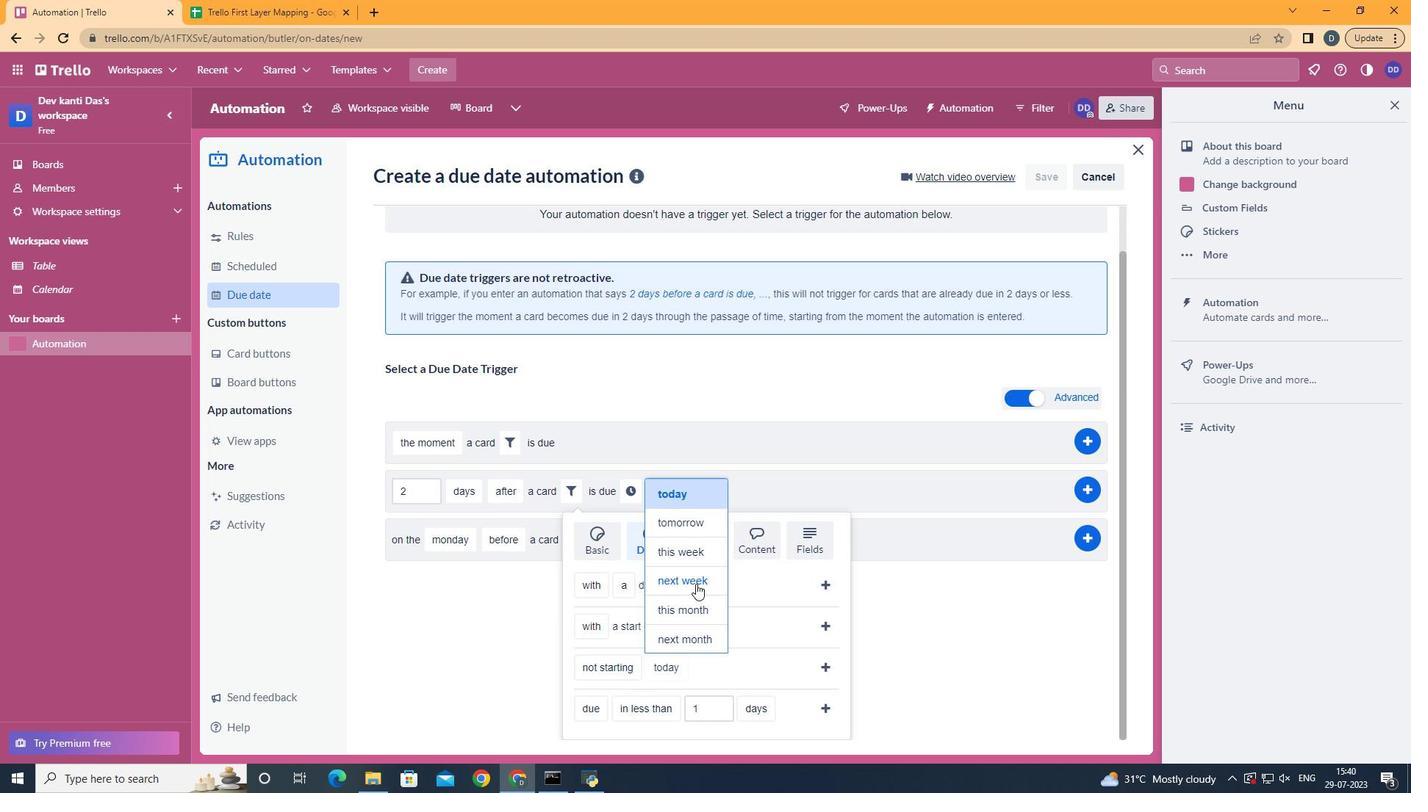 
Action: Mouse moved to (831, 673)
Screenshot: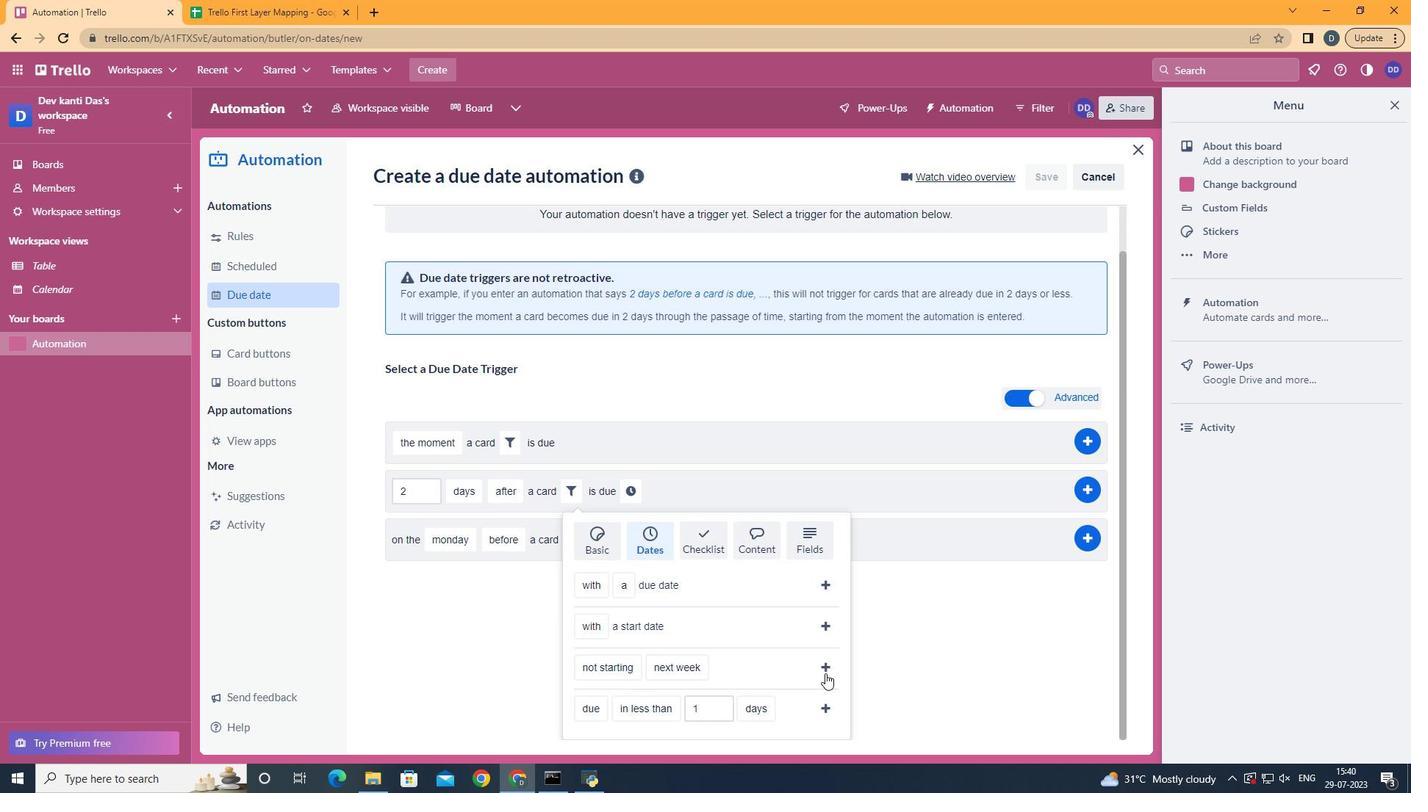 
Action: Mouse pressed left at (831, 673)
Screenshot: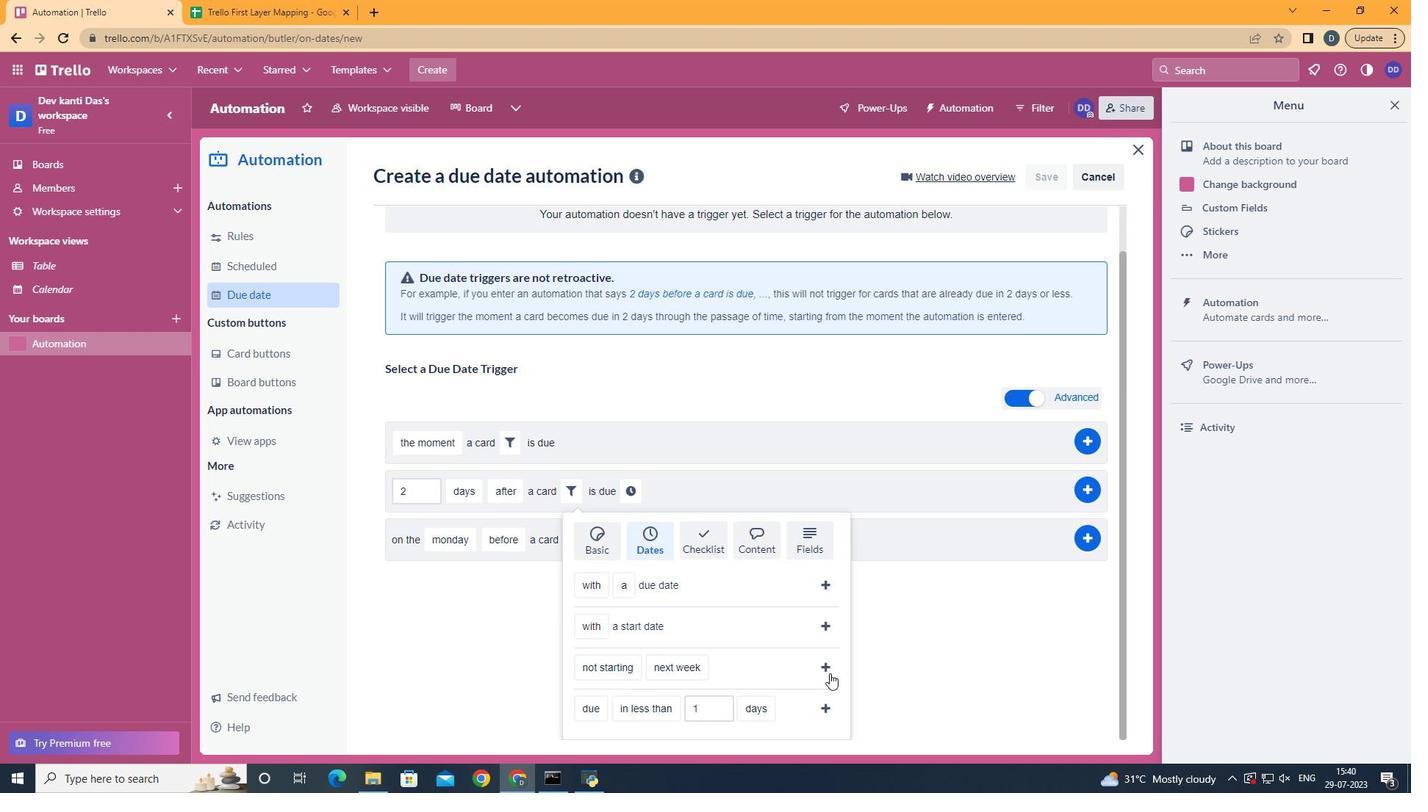 
Action: Mouse moved to (778, 545)
Screenshot: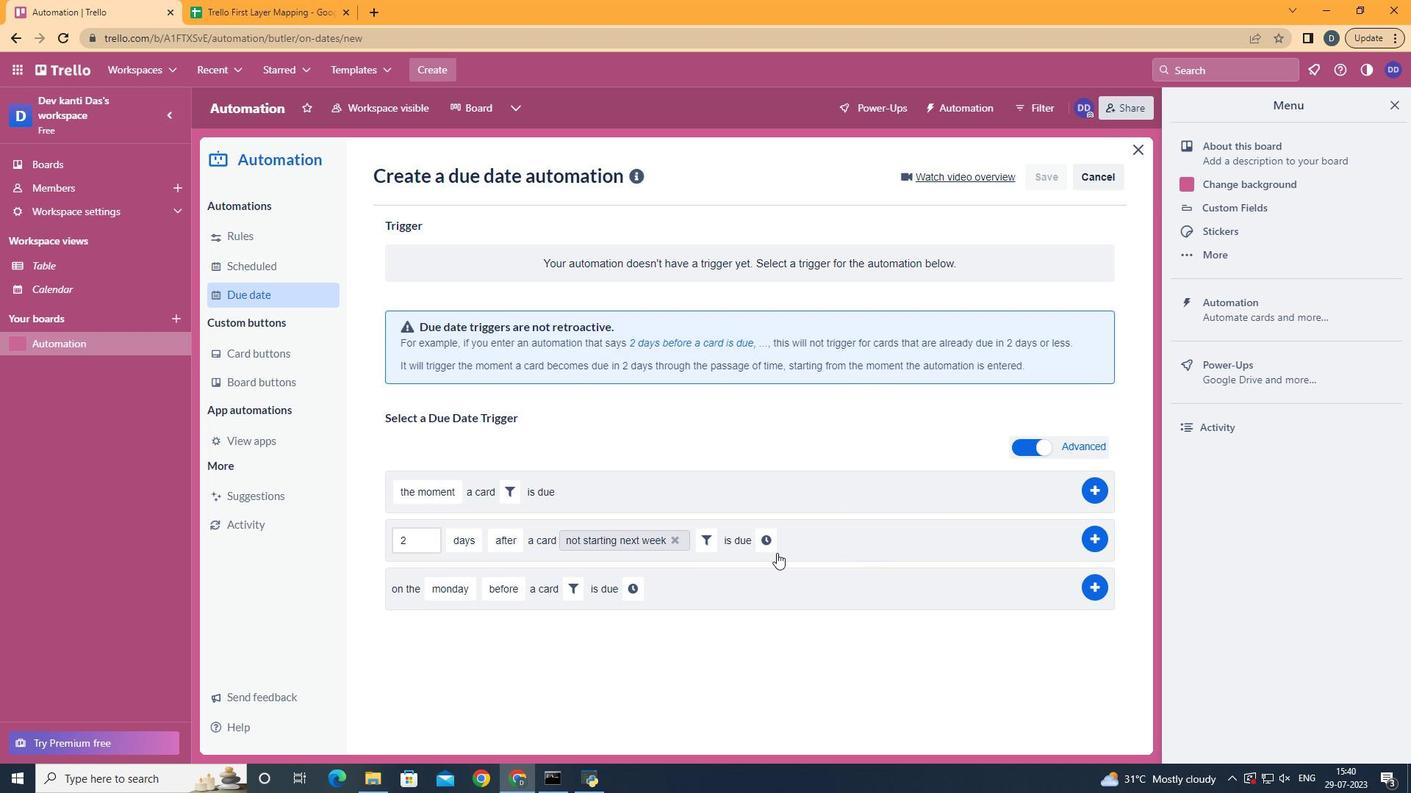 
Action: Mouse pressed left at (778, 545)
Screenshot: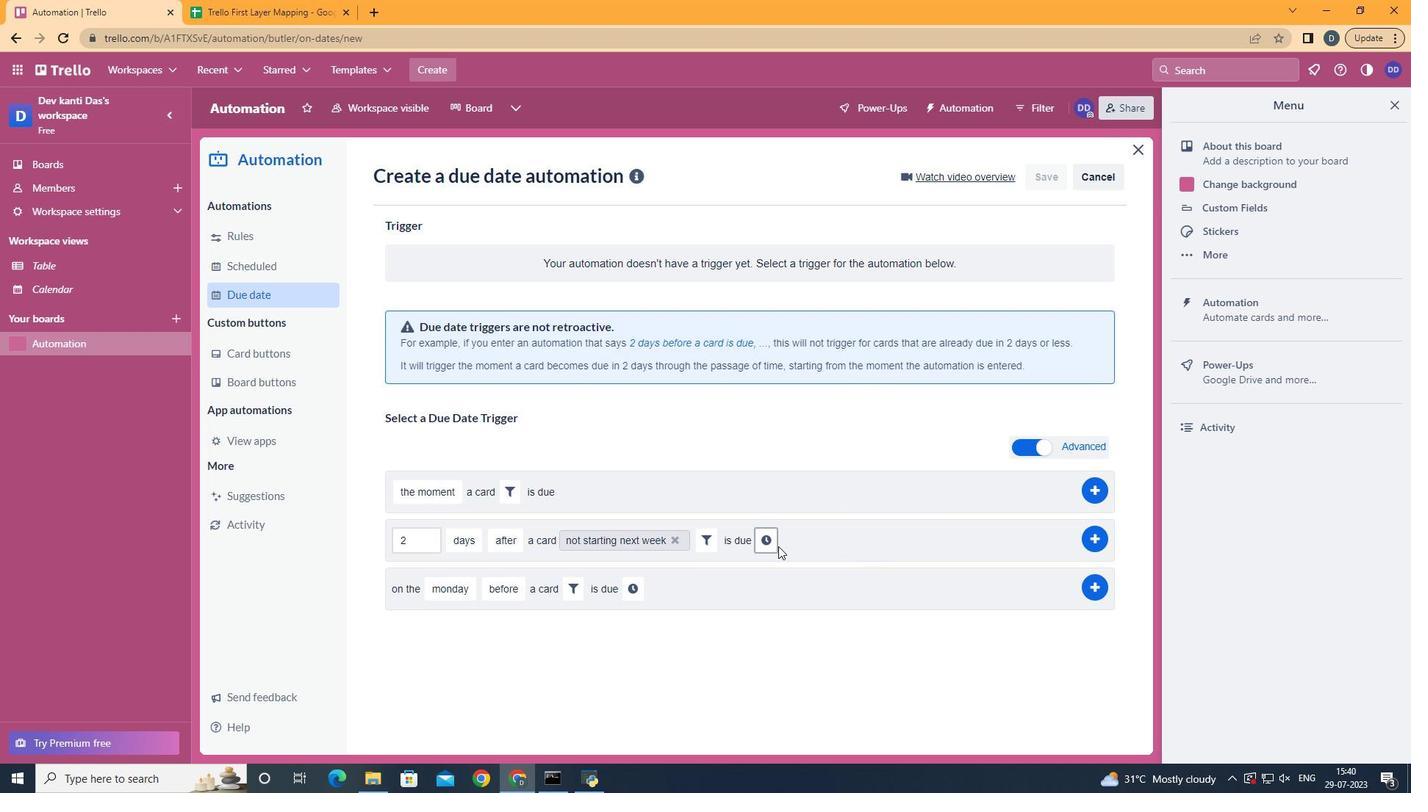 
Action: Mouse moved to (769, 545)
Screenshot: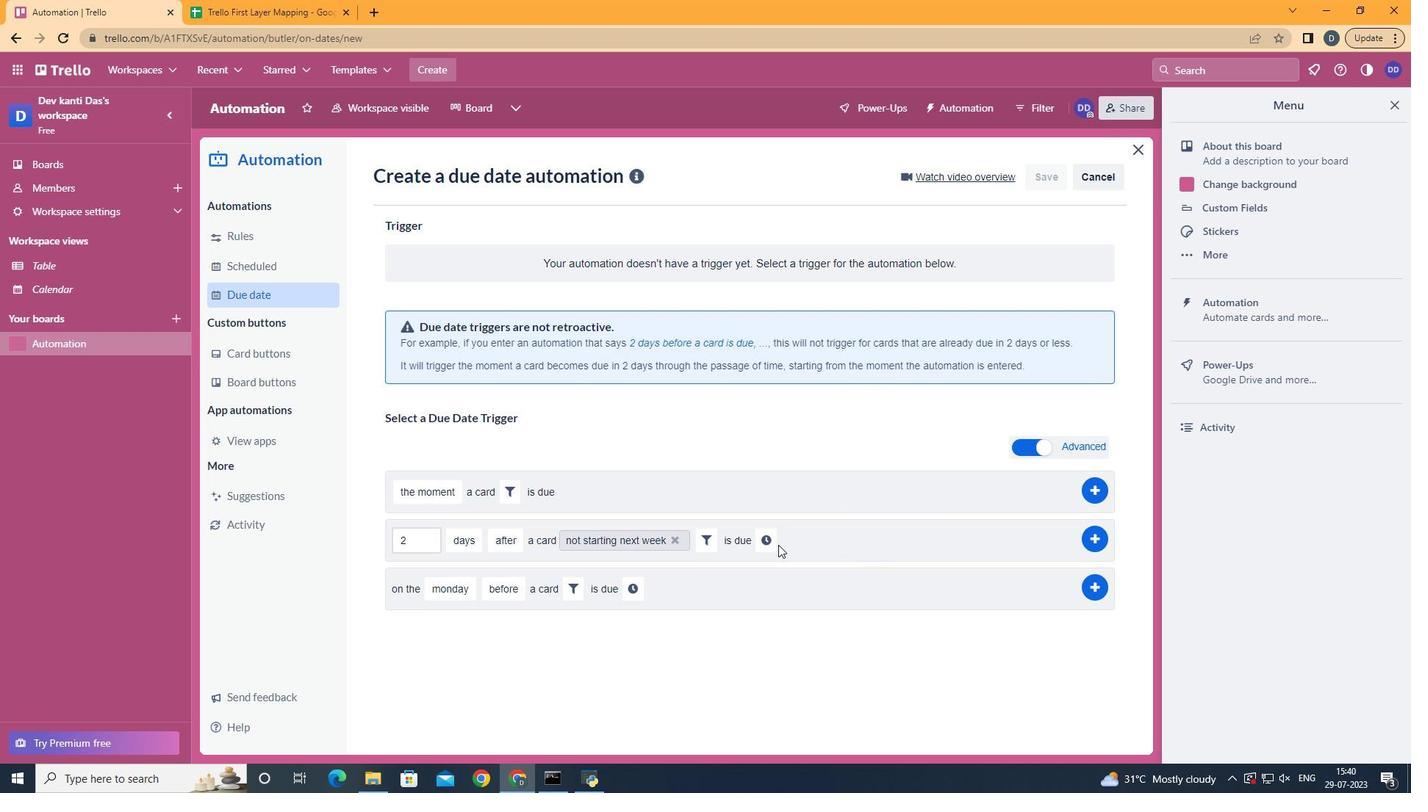 
Action: Mouse pressed left at (769, 545)
Screenshot: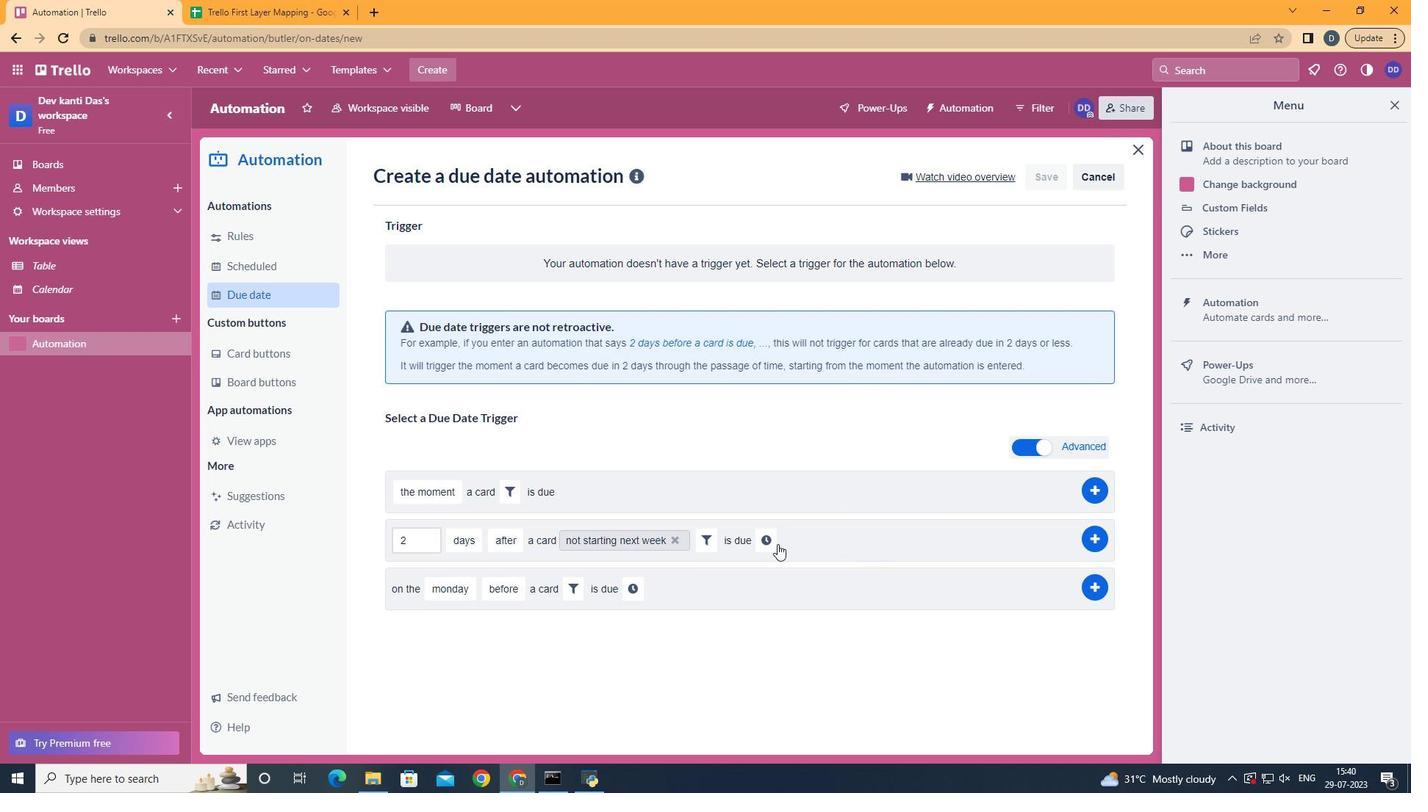 
Action: Mouse moved to (809, 537)
Screenshot: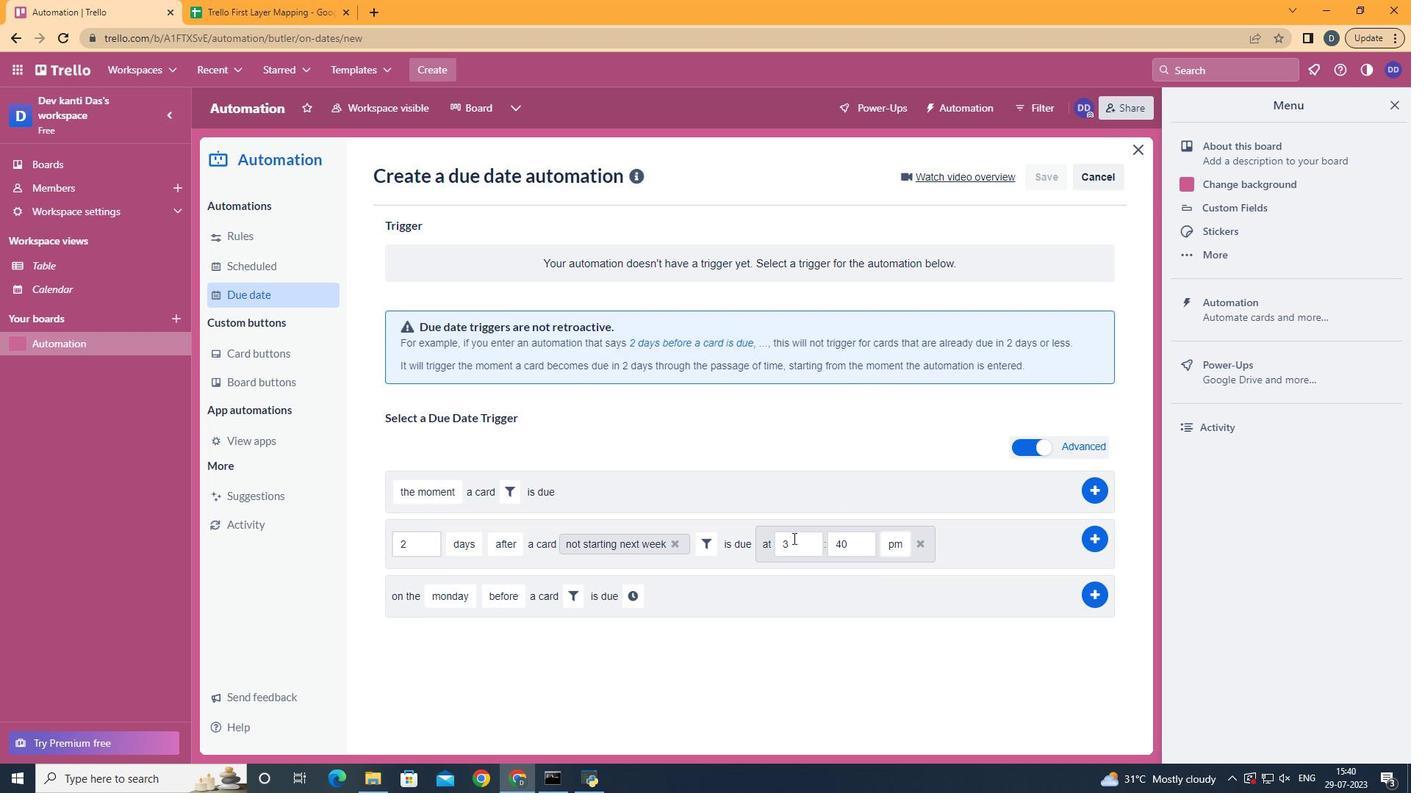 
Action: Mouse pressed left at (809, 537)
Screenshot: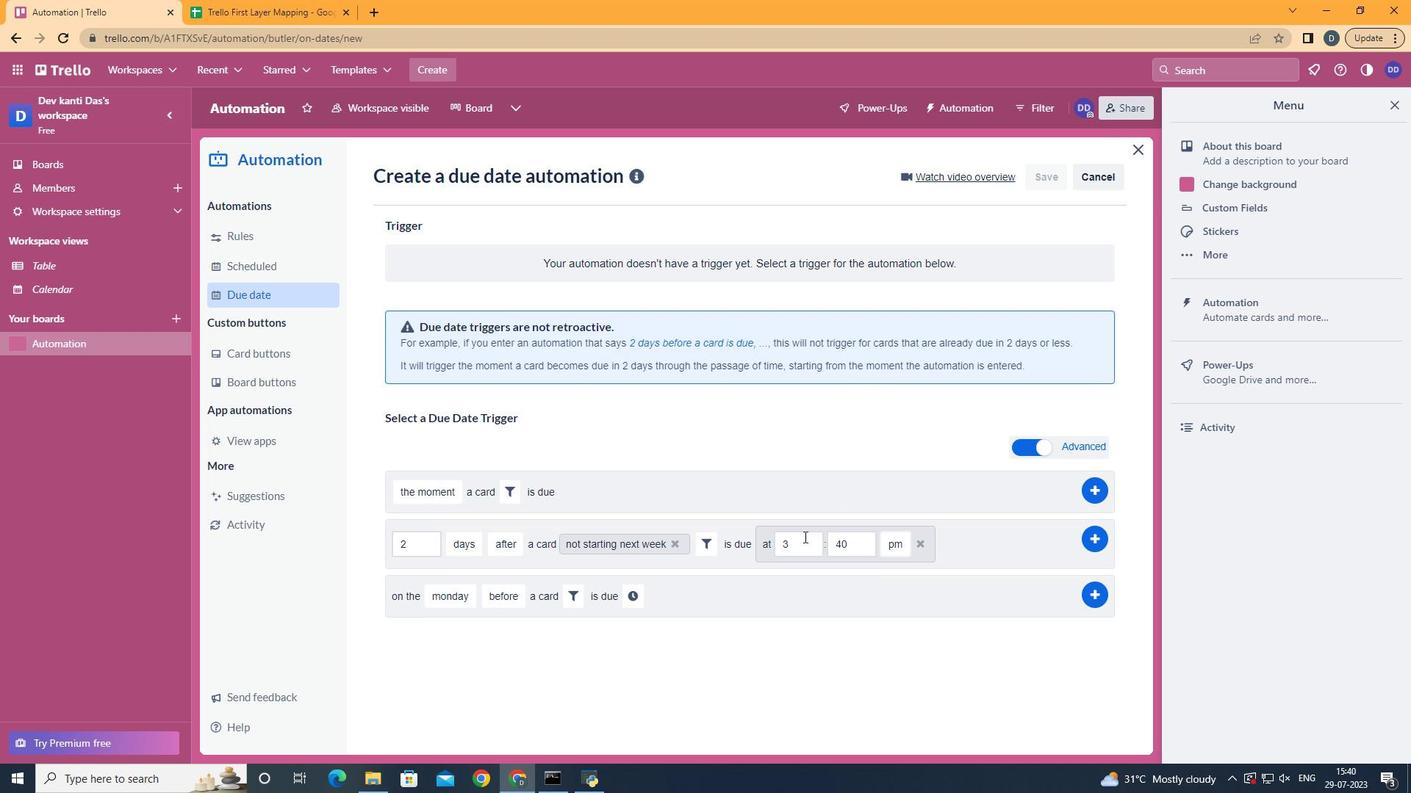 
Action: Key pressed <Key.backspace>11
Screenshot: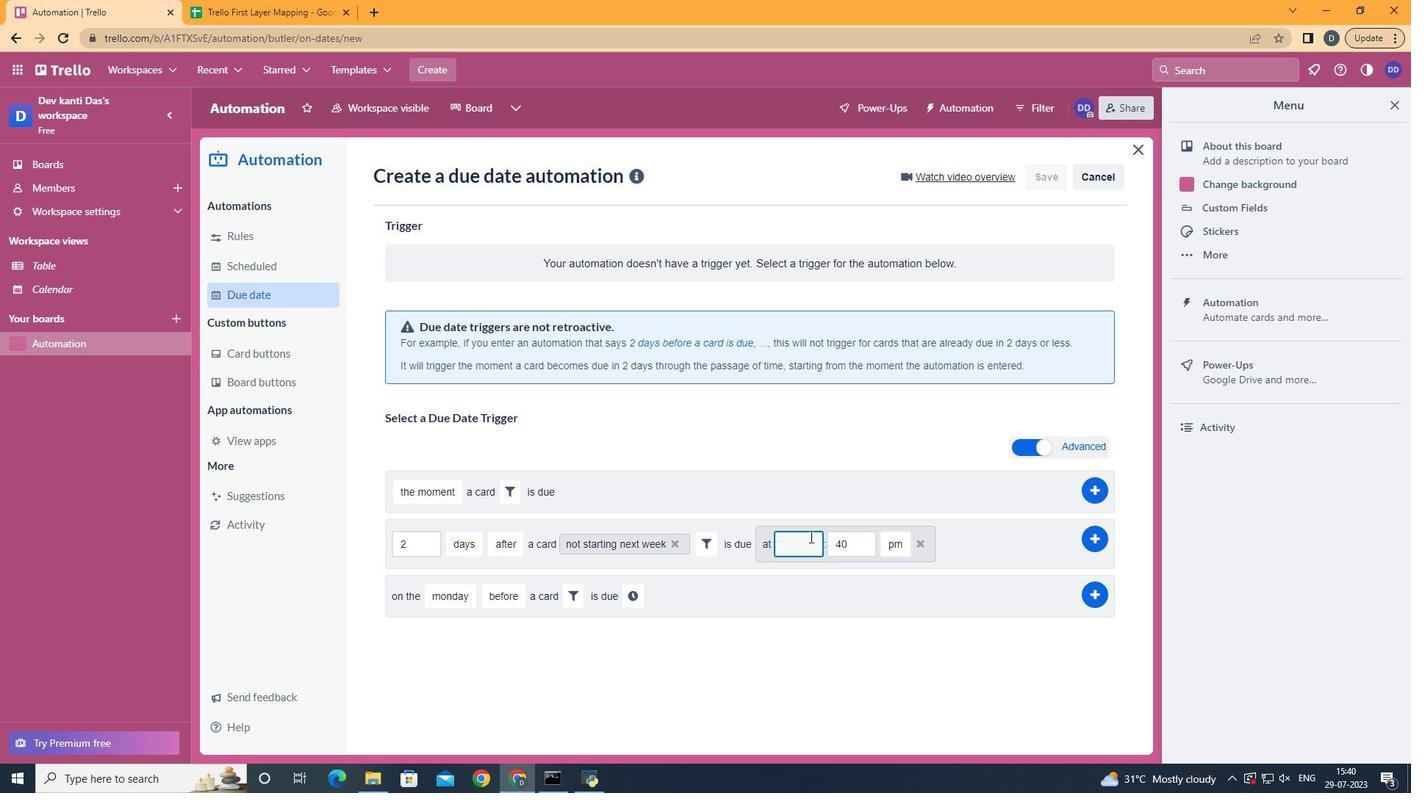 
Action: Mouse moved to (859, 548)
Screenshot: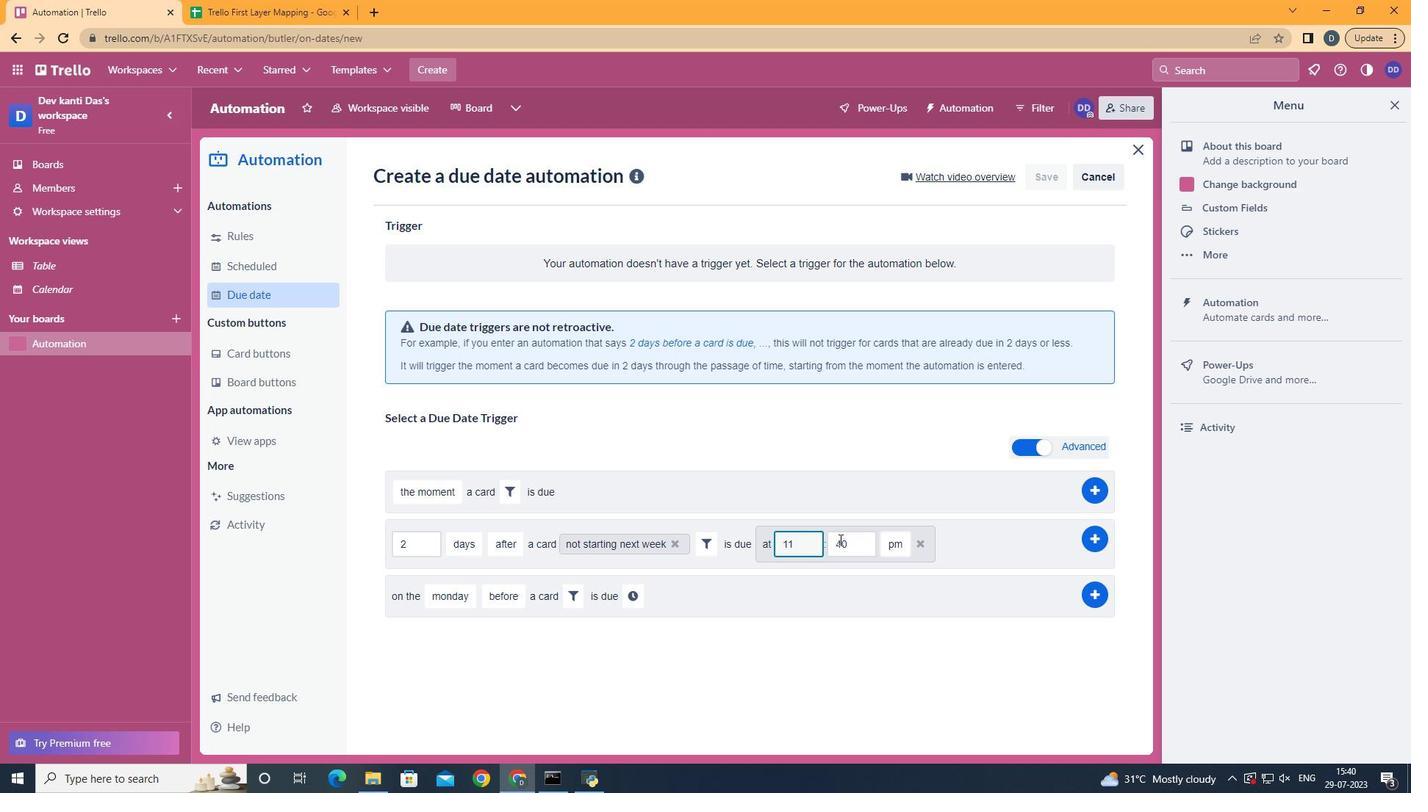 
Action: Mouse pressed left at (859, 548)
Screenshot: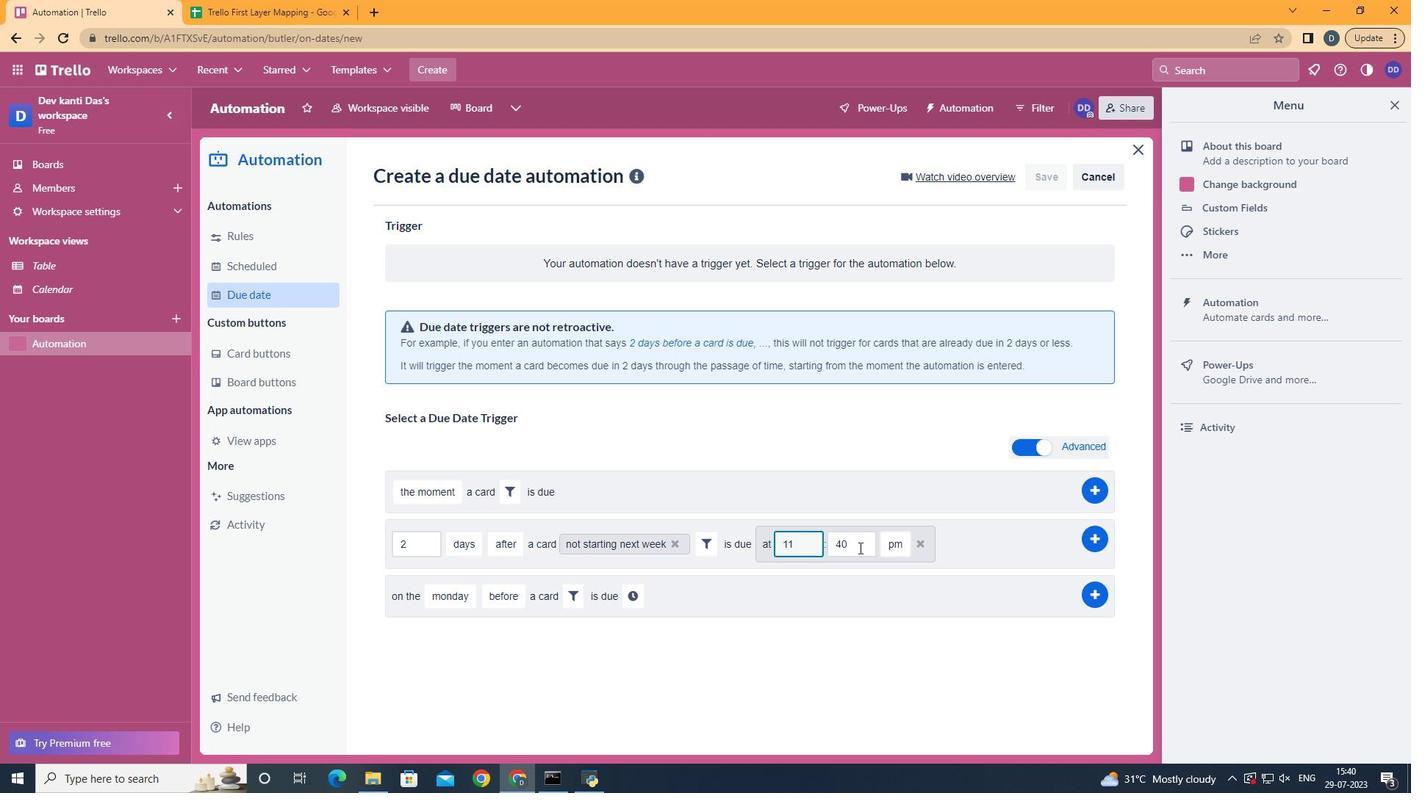 
Action: Key pressed <Key.backspace><Key.backspace>00
Screenshot: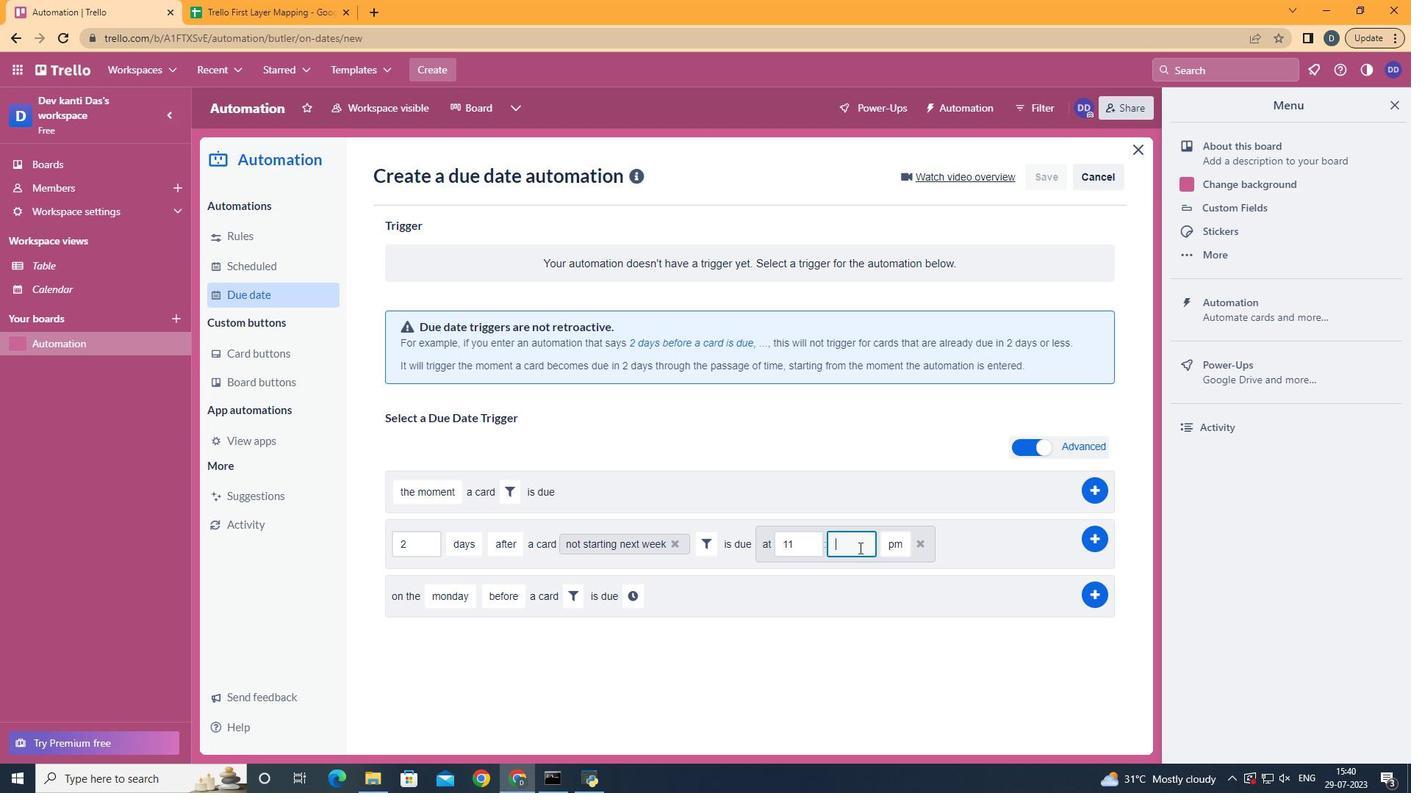 
Action: Mouse moved to (893, 577)
Screenshot: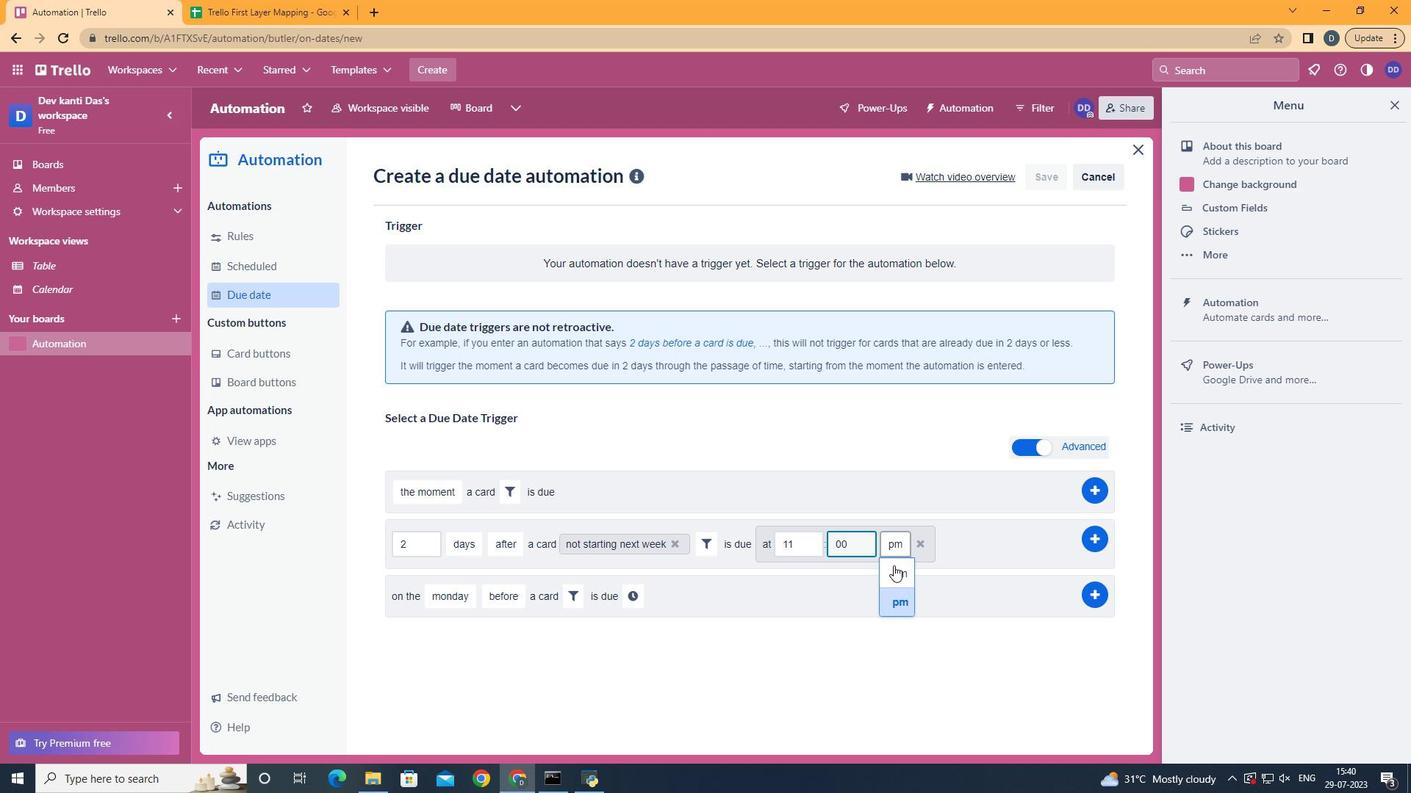 
Action: Mouse pressed left at (893, 577)
Screenshot: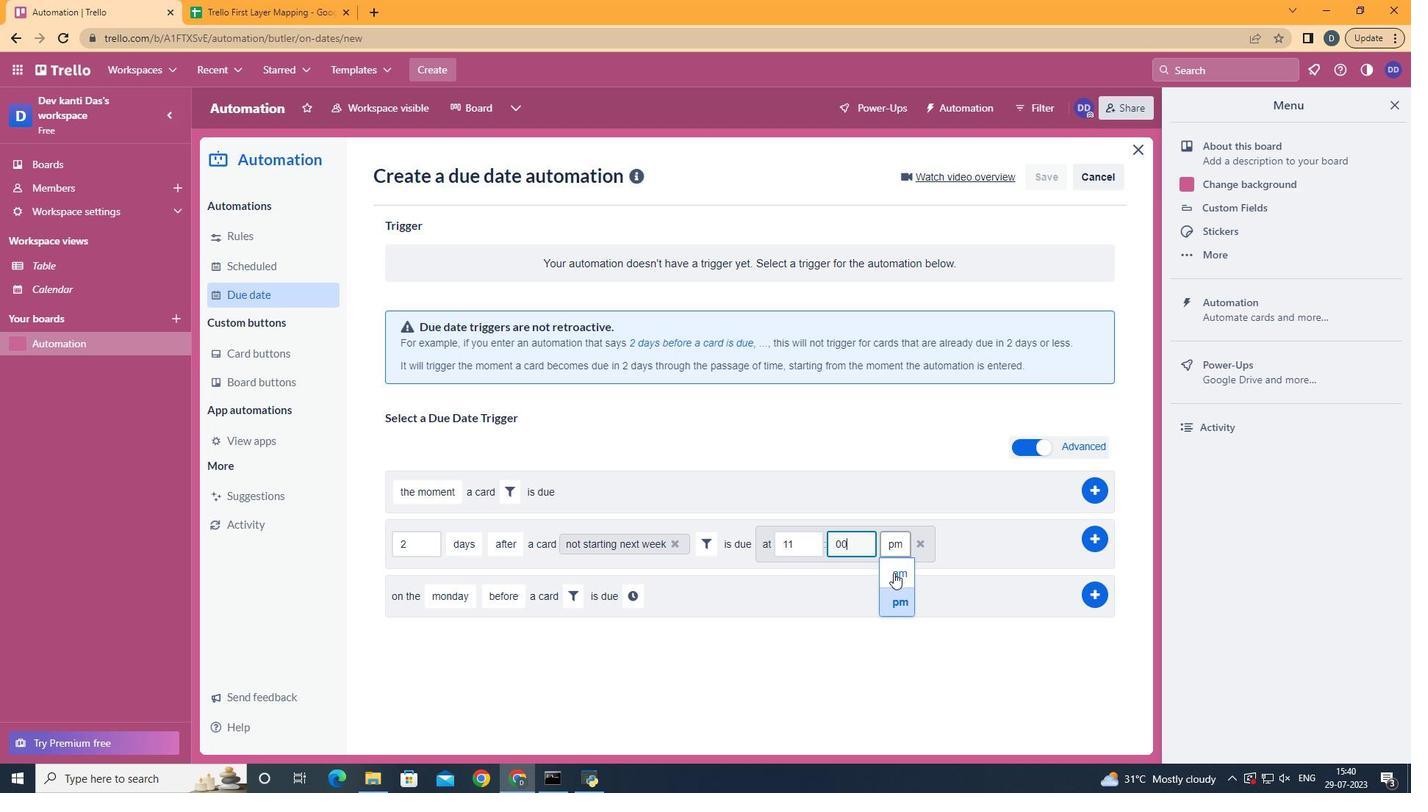 
